 Task: Create a due date automation trigger when advanced on, on the tuesday before a card is due add content with a description ending with resume at 11:00 AM.
Action: Mouse moved to (975, 303)
Screenshot: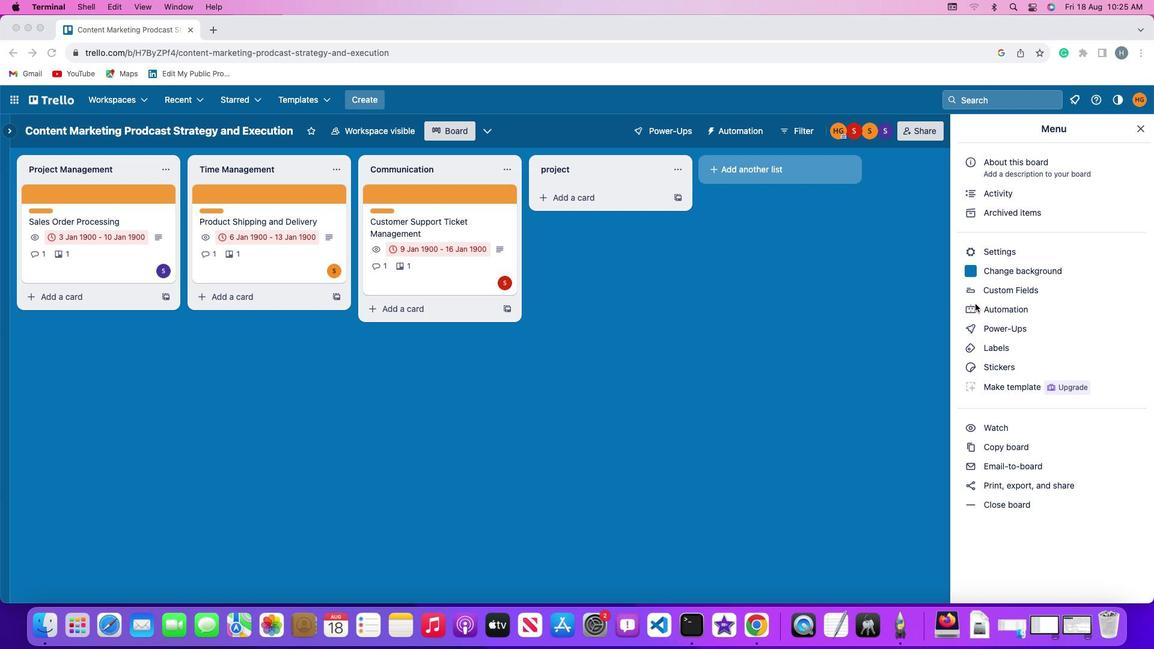 
Action: Mouse pressed left at (975, 303)
Screenshot: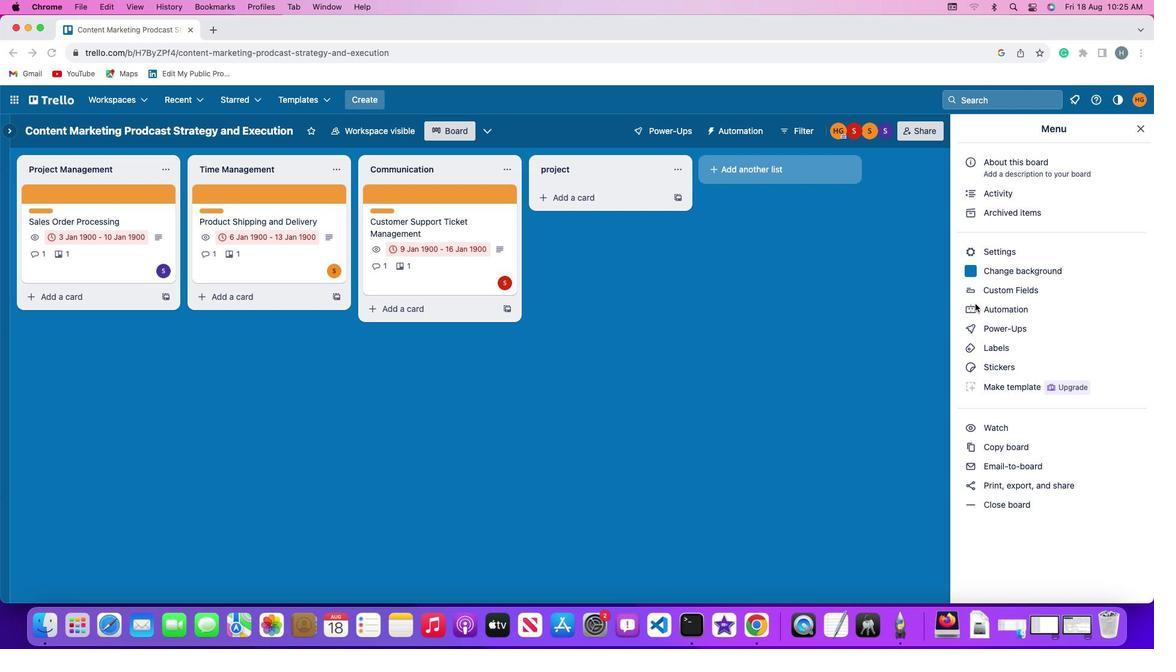 
Action: Mouse moved to (976, 303)
Screenshot: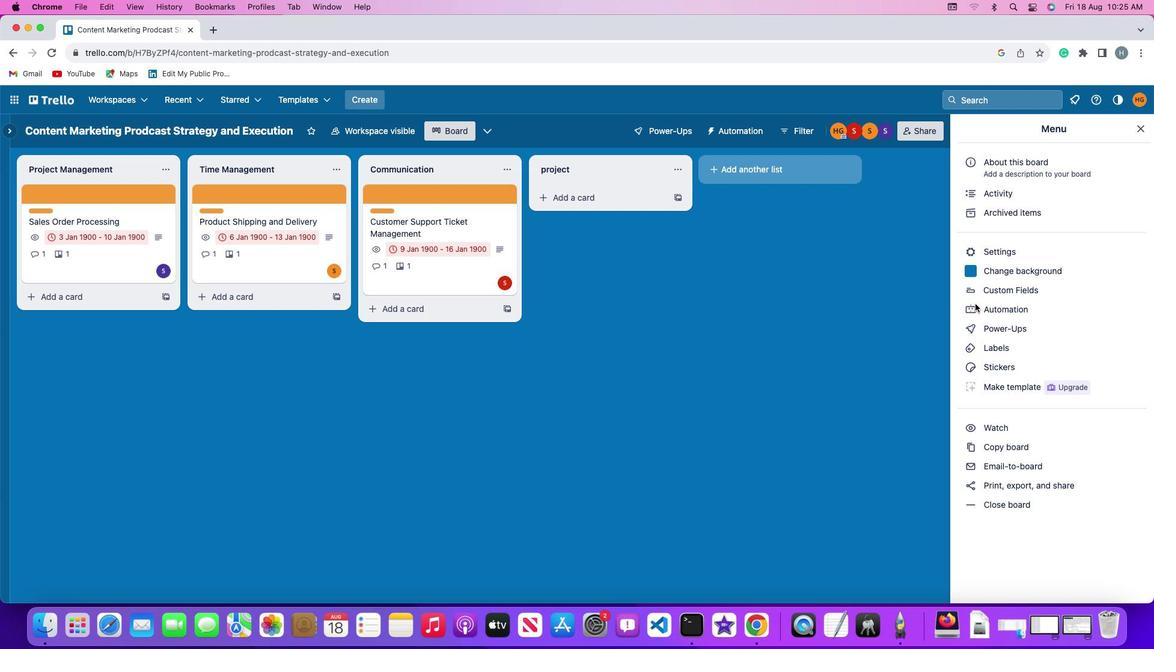
Action: Mouse pressed left at (976, 303)
Screenshot: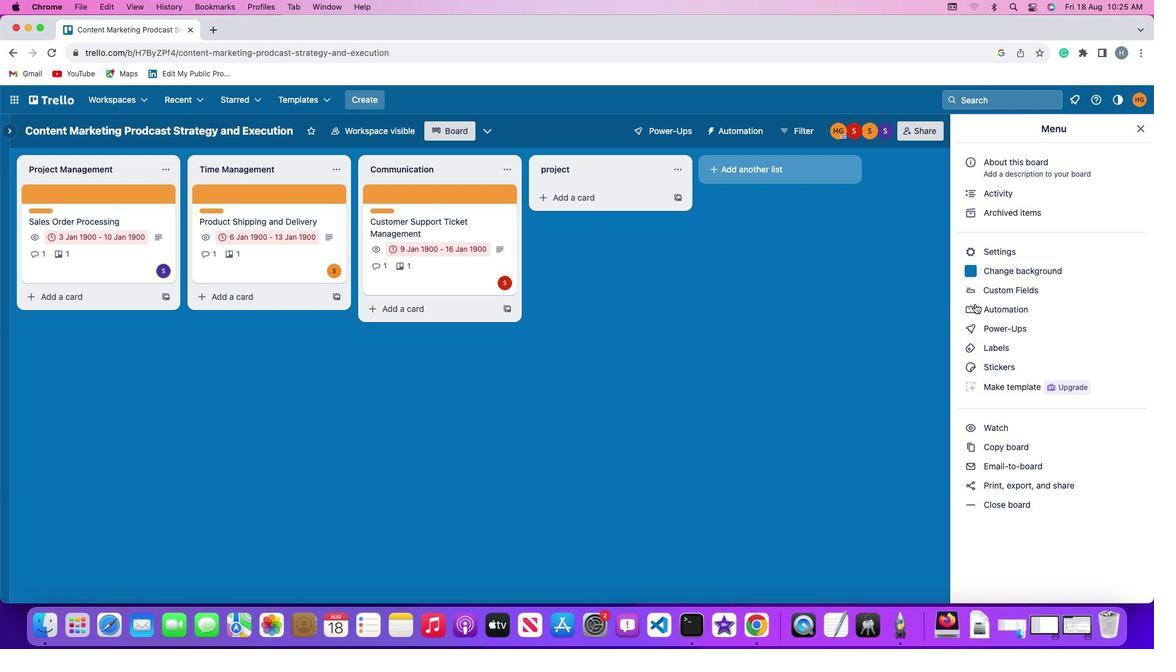 
Action: Mouse moved to (81, 281)
Screenshot: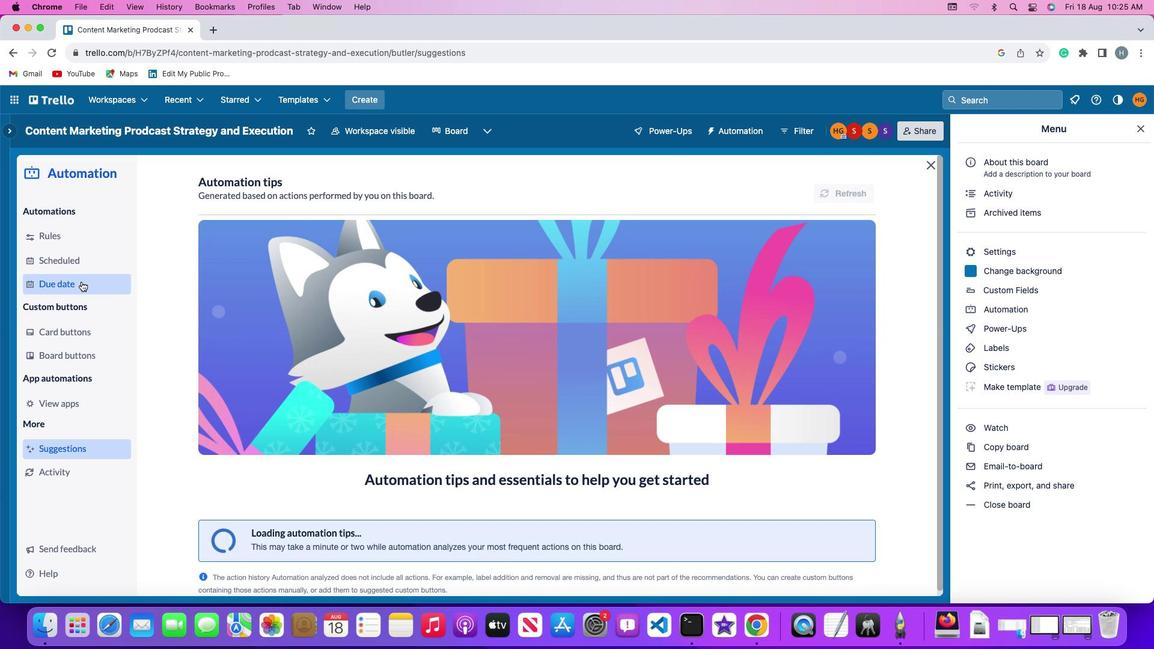 
Action: Mouse pressed left at (81, 281)
Screenshot: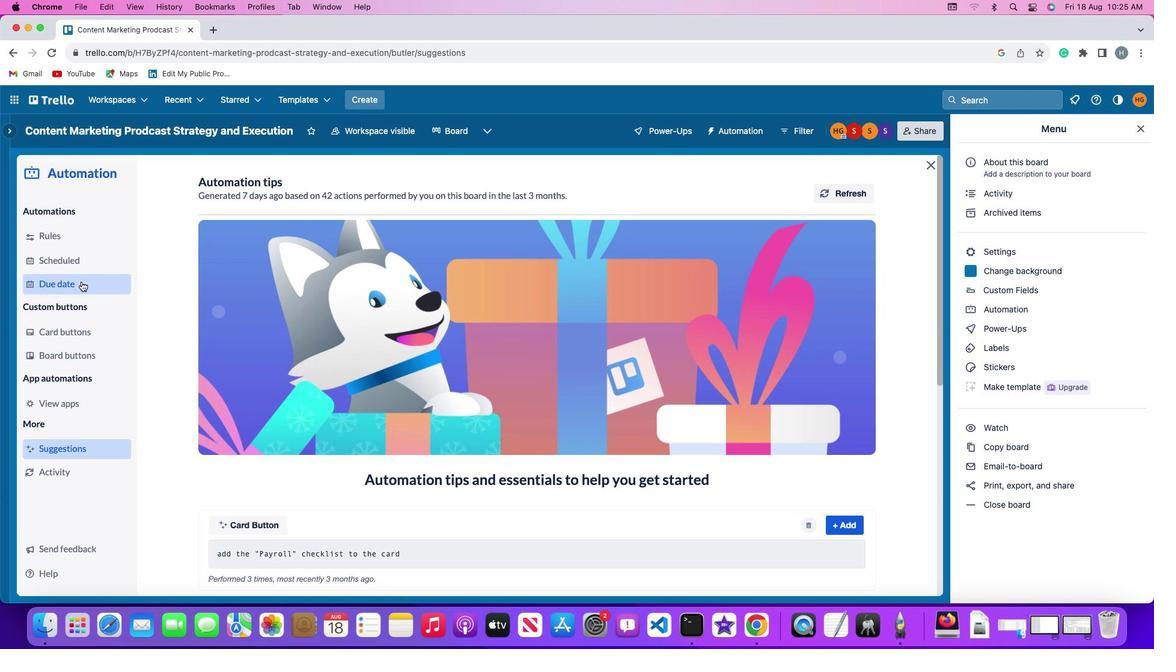 
Action: Mouse moved to (807, 185)
Screenshot: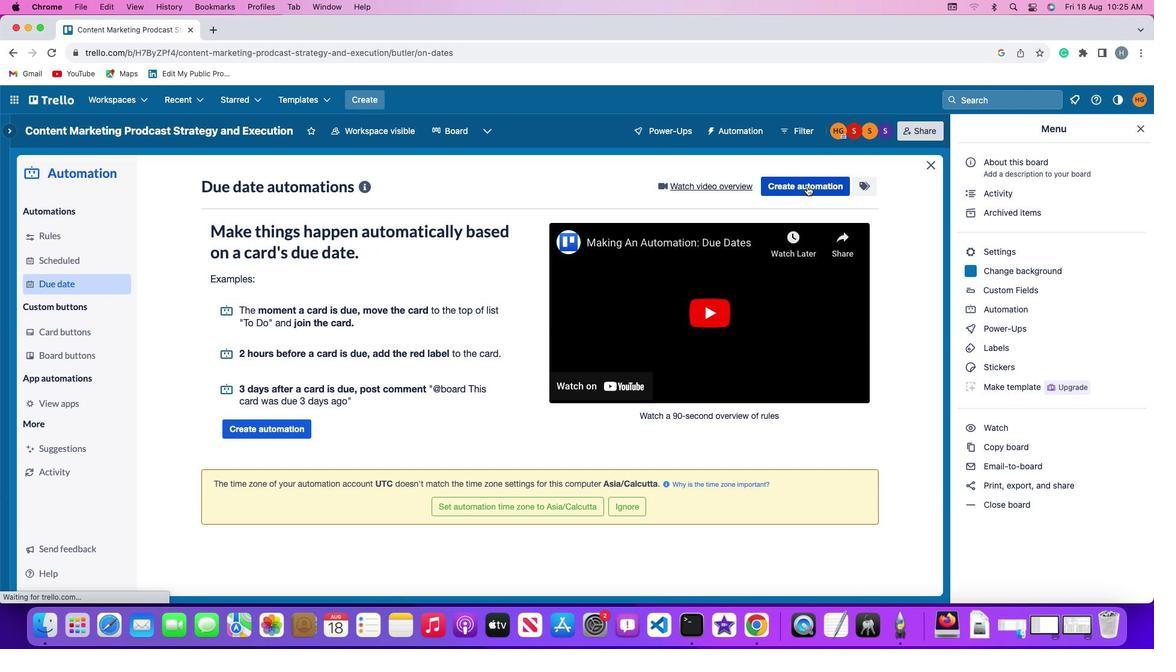 
Action: Mouse pressed left at (807, 185)
Screenshot: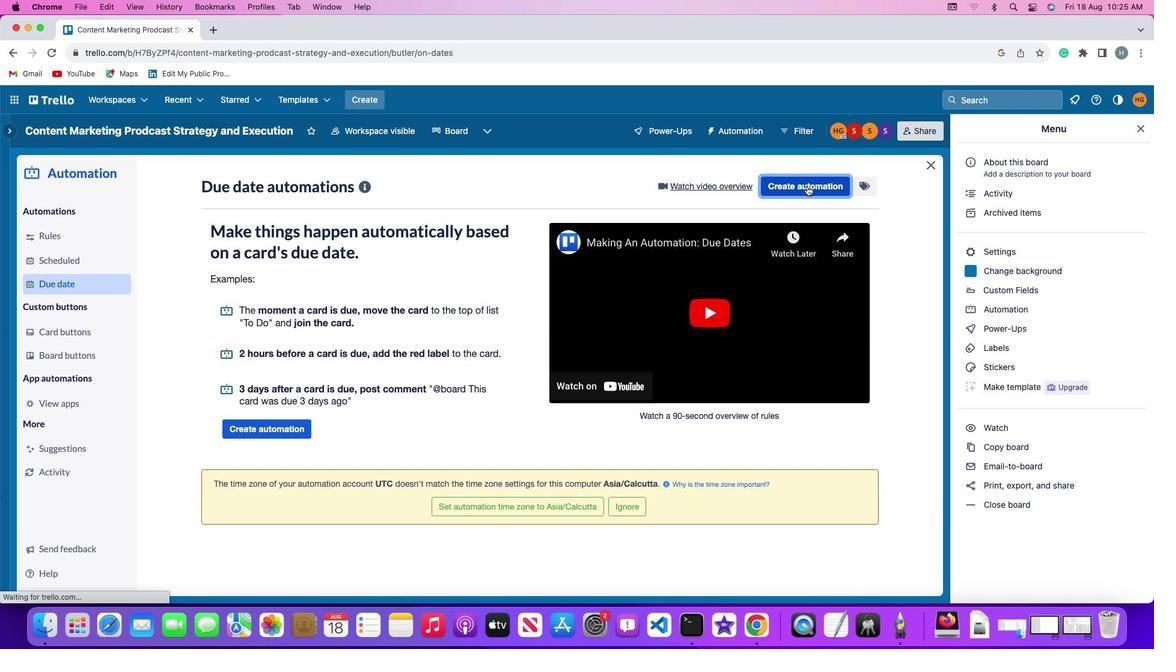 
Action: Mouse moved to (255, 299)
Screenshot: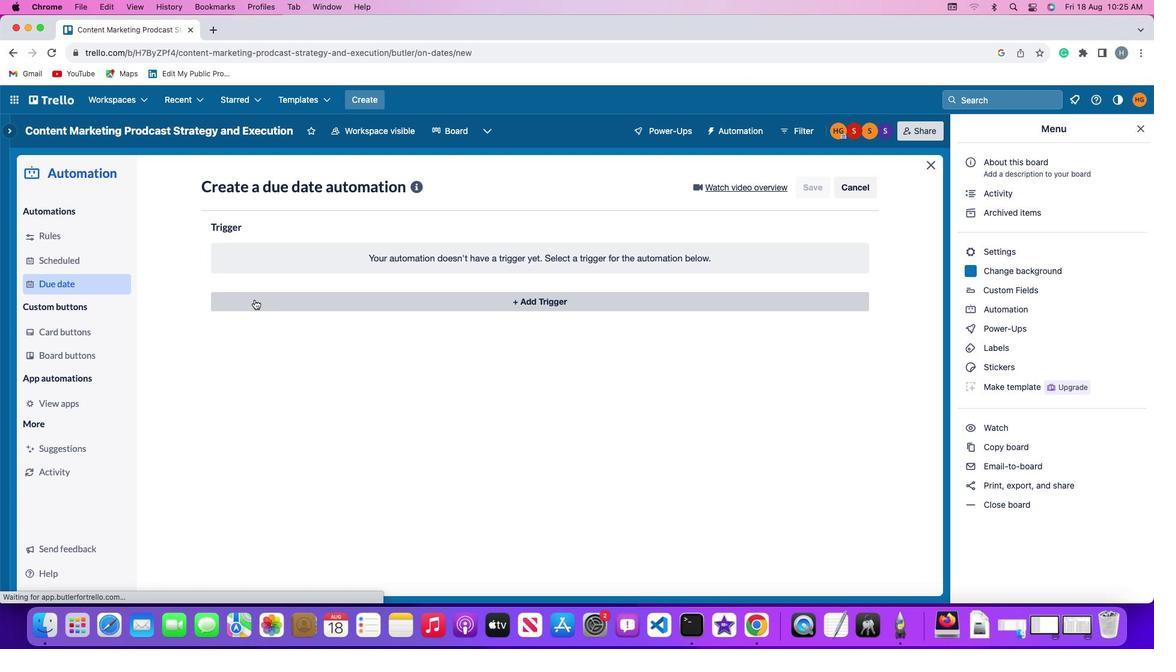 
Action: Mouse pressed left at (255, 299)
Screenshot: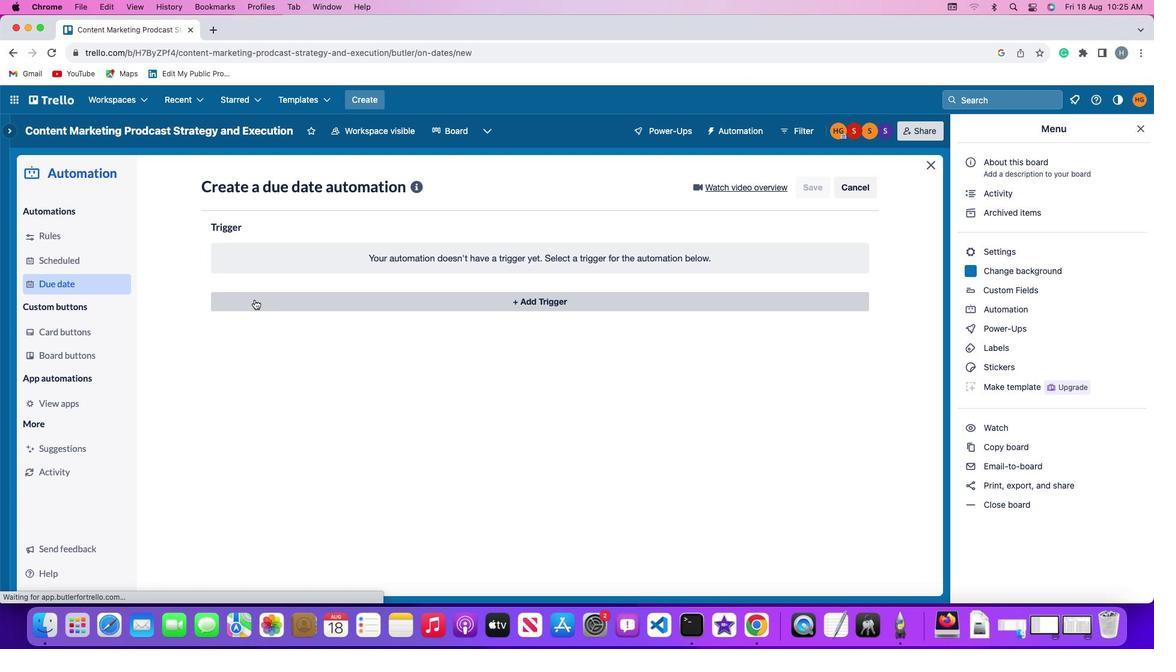 
Action: Mouse moved to (267, 519)
Screenshot: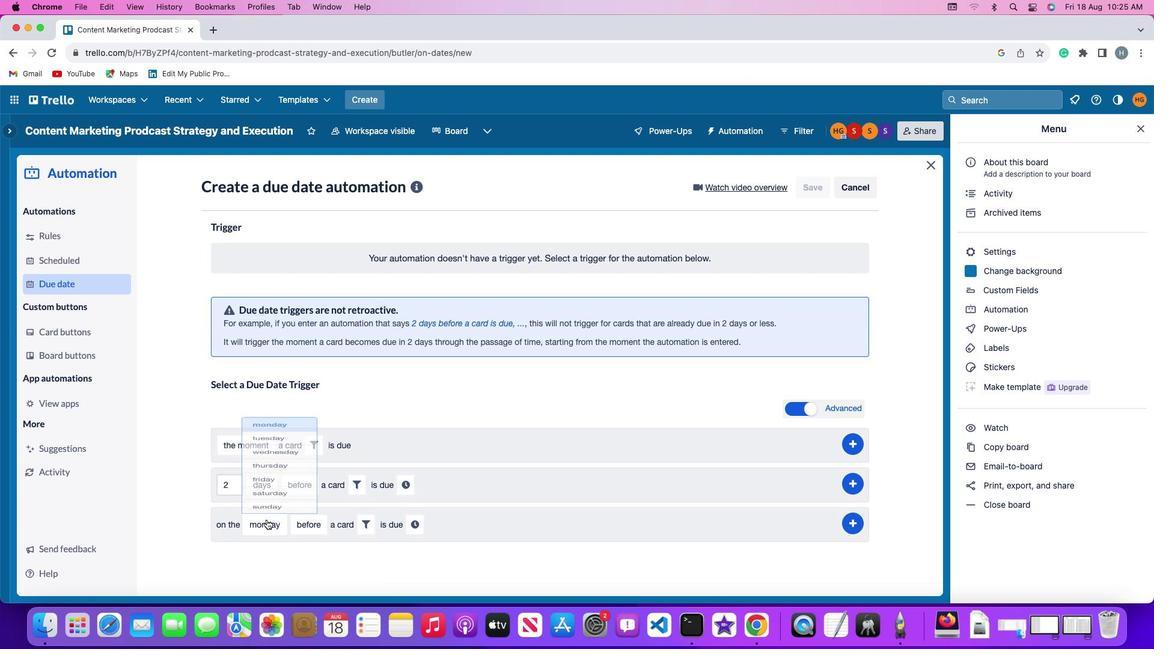 
Action: Mouse pressed left at (267, 519)
Screenshot: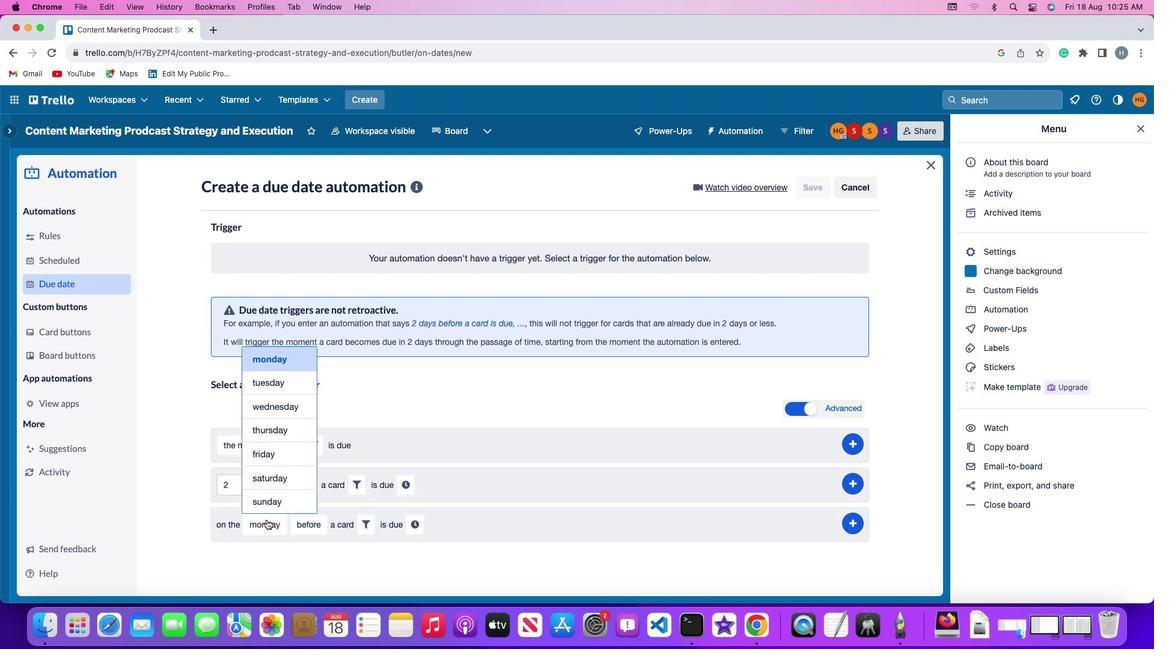 
Action: Mouse moved to (280, 381)
Screenshot: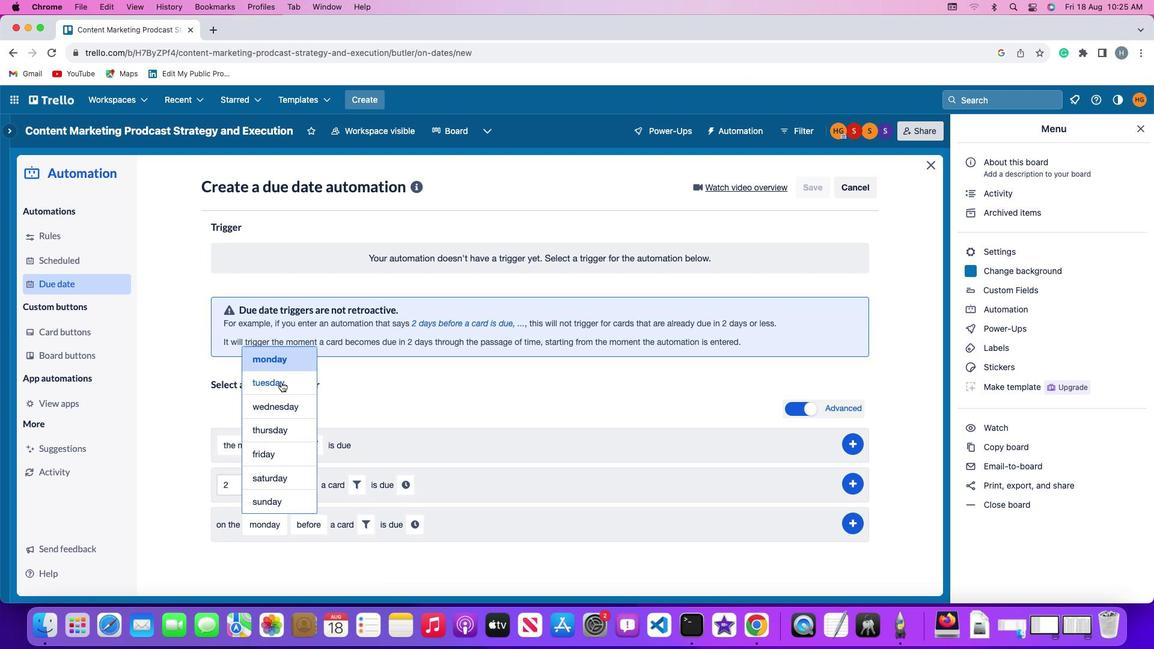 
Action: Mouse pressed left at (280, 381)
Screenshot: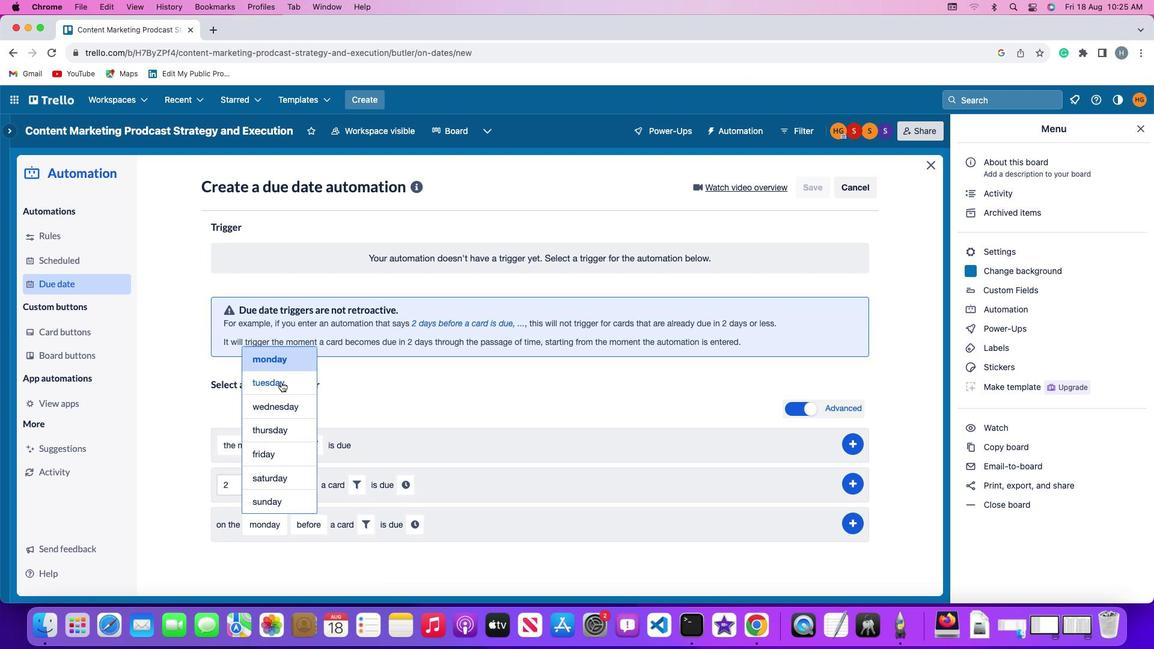 
Action: Mouse moved to (313, 521)
Screenshot: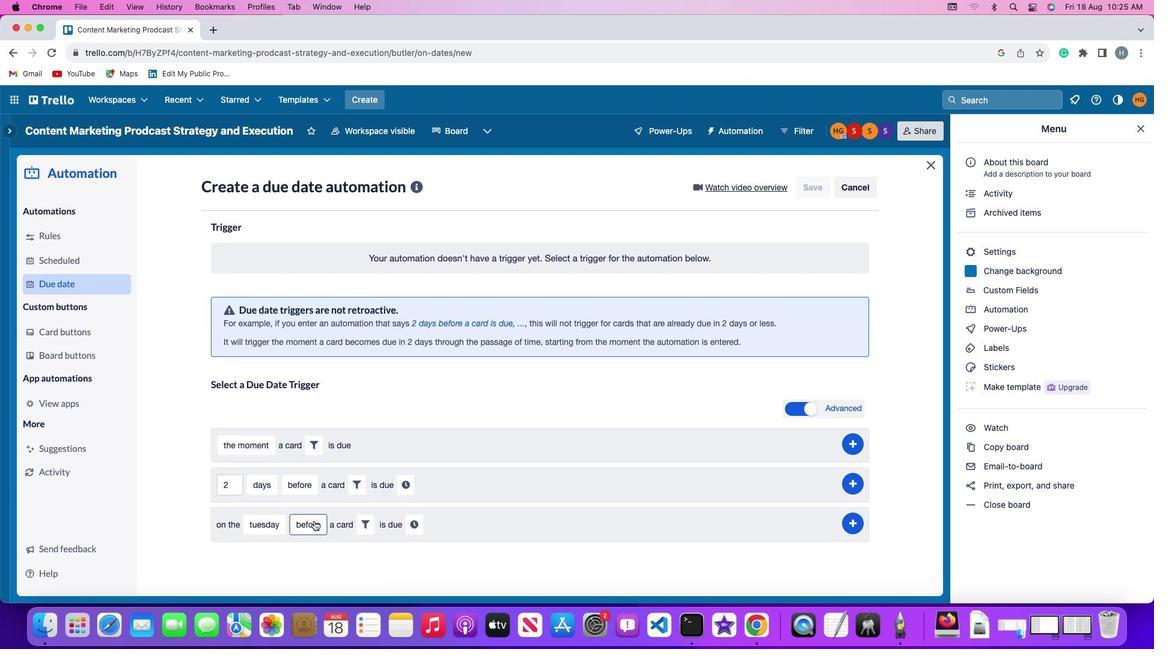 
Action: Mouse pressed left at (313, 521)
Screenshot: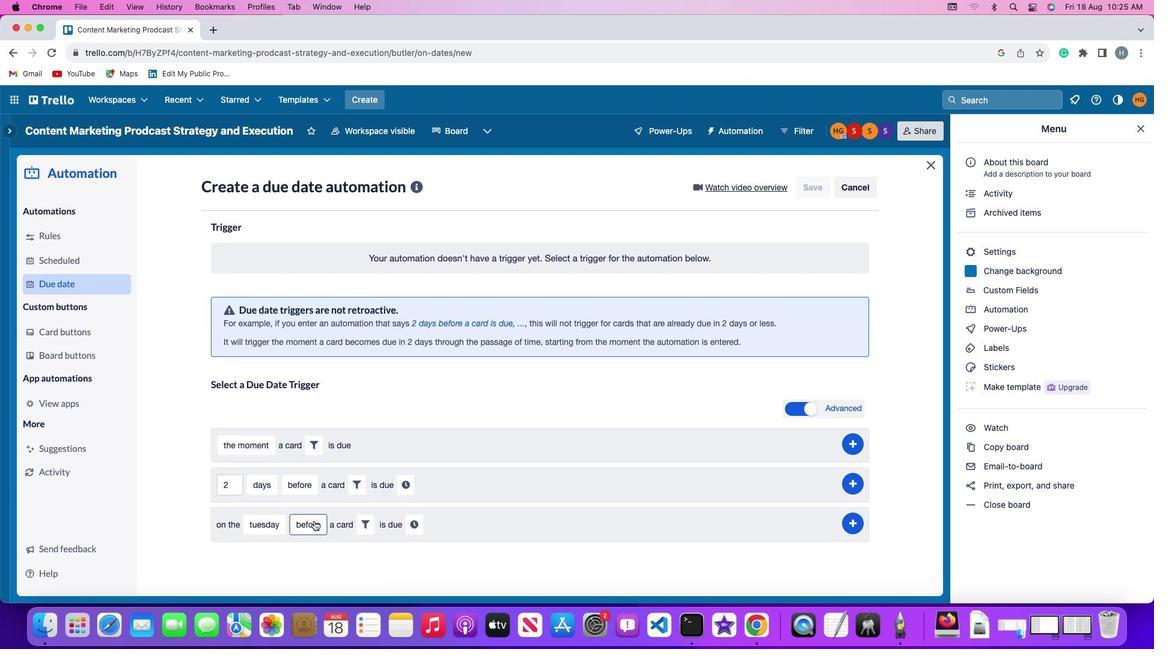 
Action: Mouse moved to (337, 435)
Screenshot: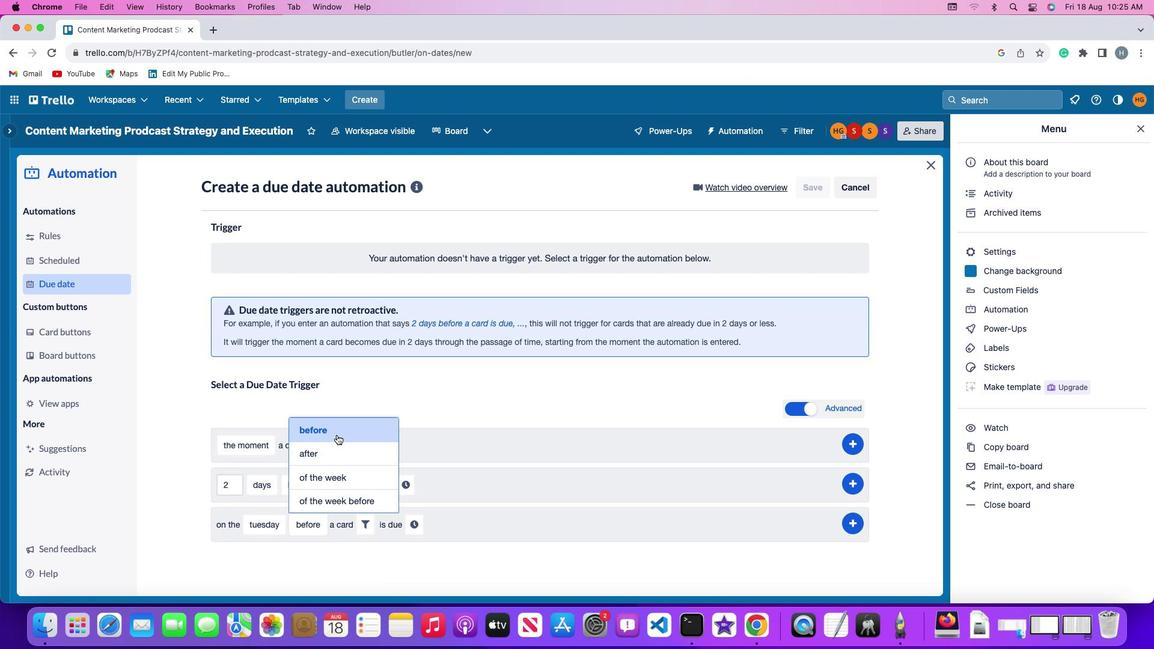 
Action: Mouse pressed left at (337, 435)
Screenshot: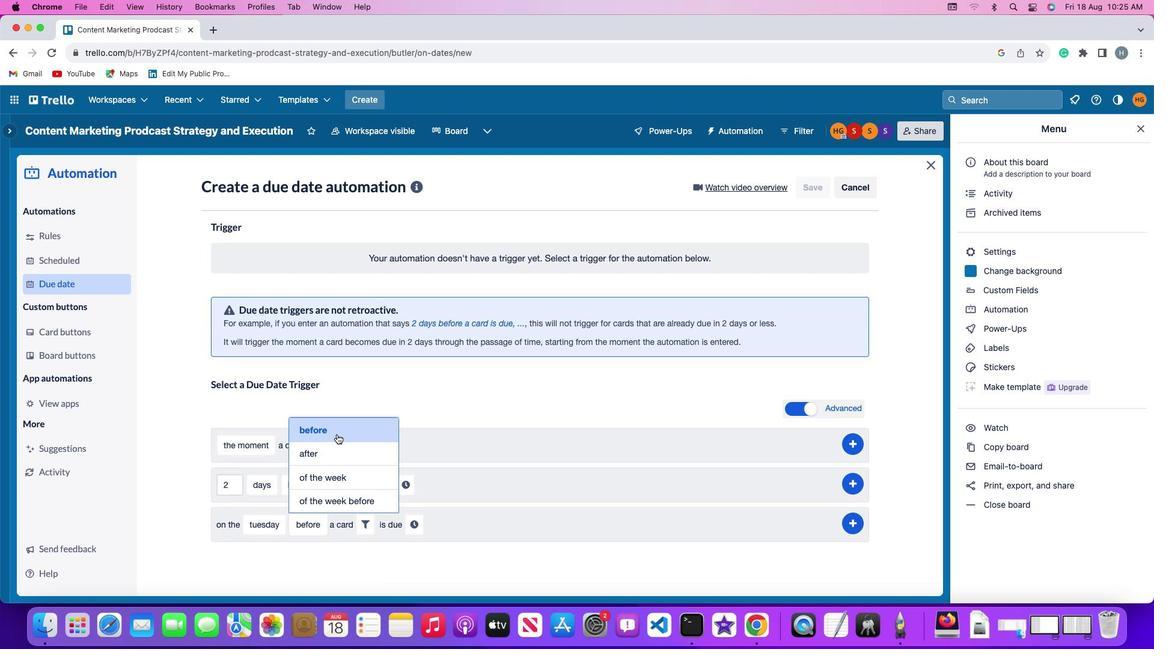 
Action: Mouse moved to (364, 518)
Screenshot: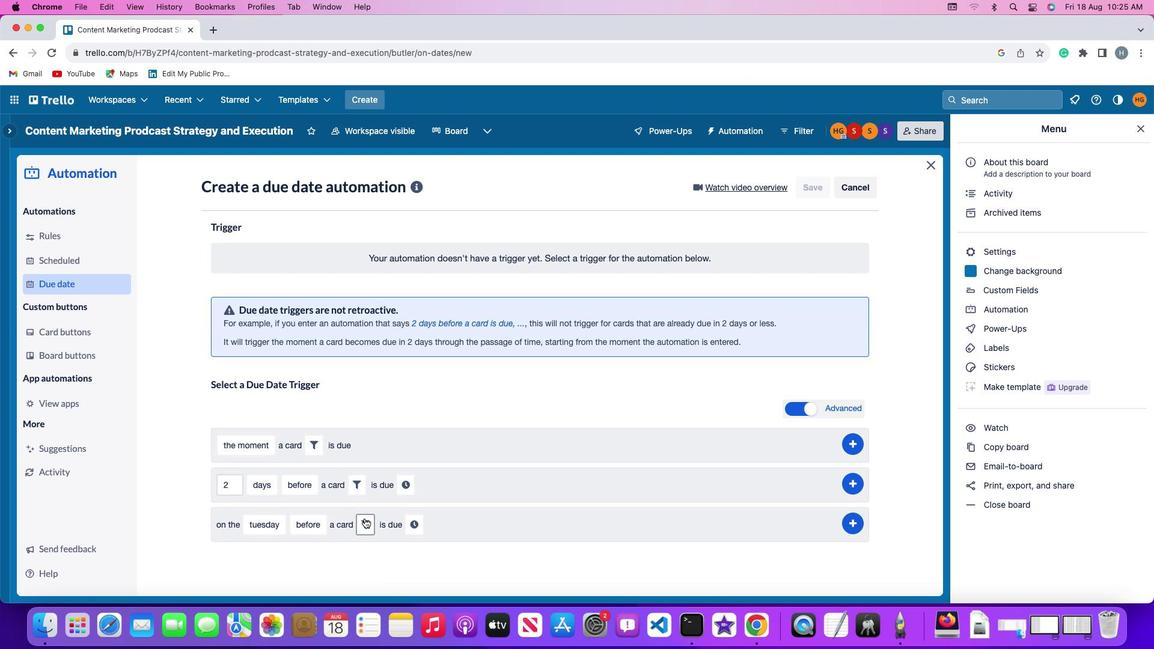 
Action: Mouse pressed left at (364, 518)
Screenshot: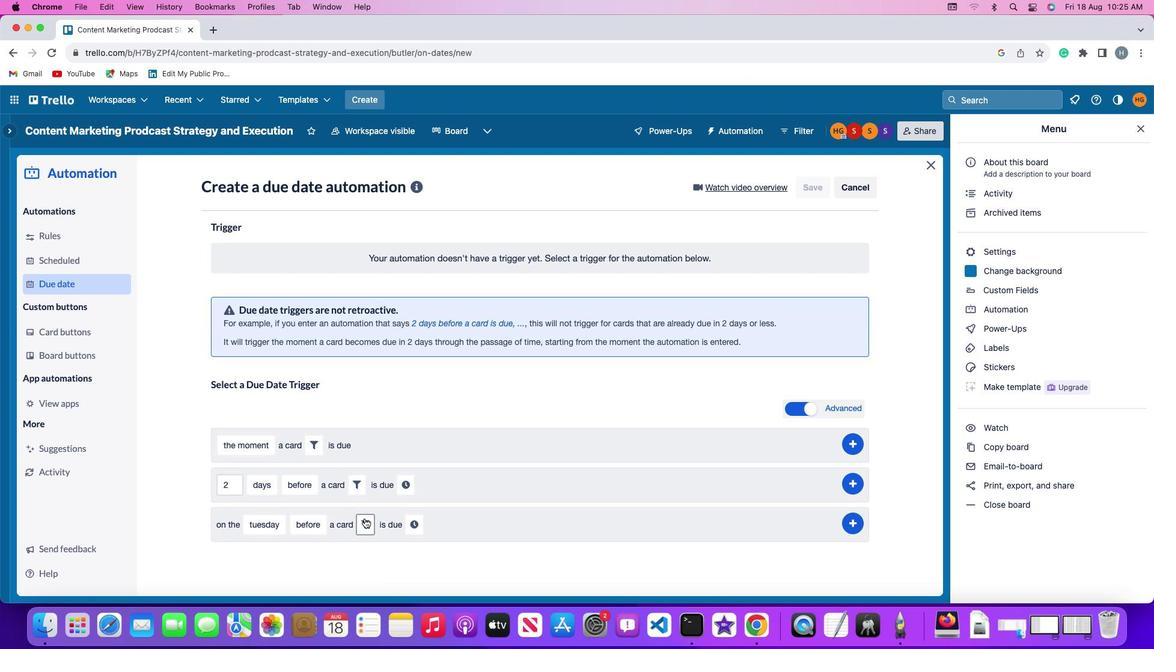 
Action: Mouse moved to (517, 560)
Screenshot: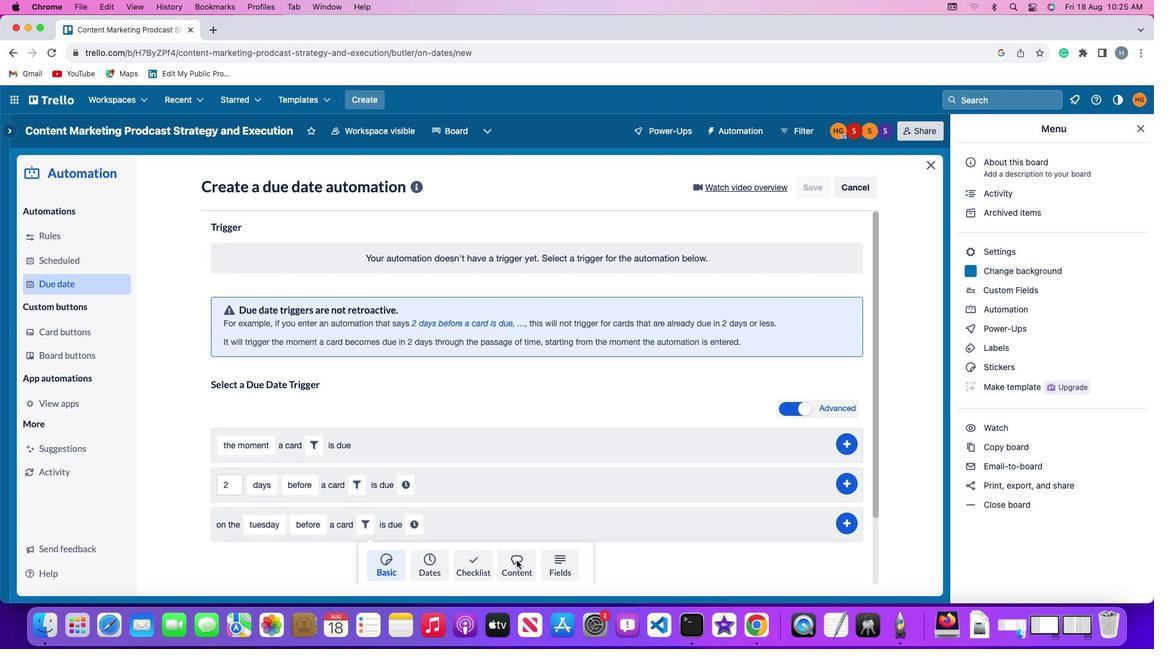 
Action: Mouse pressed left at (517, 560)
Screenshot: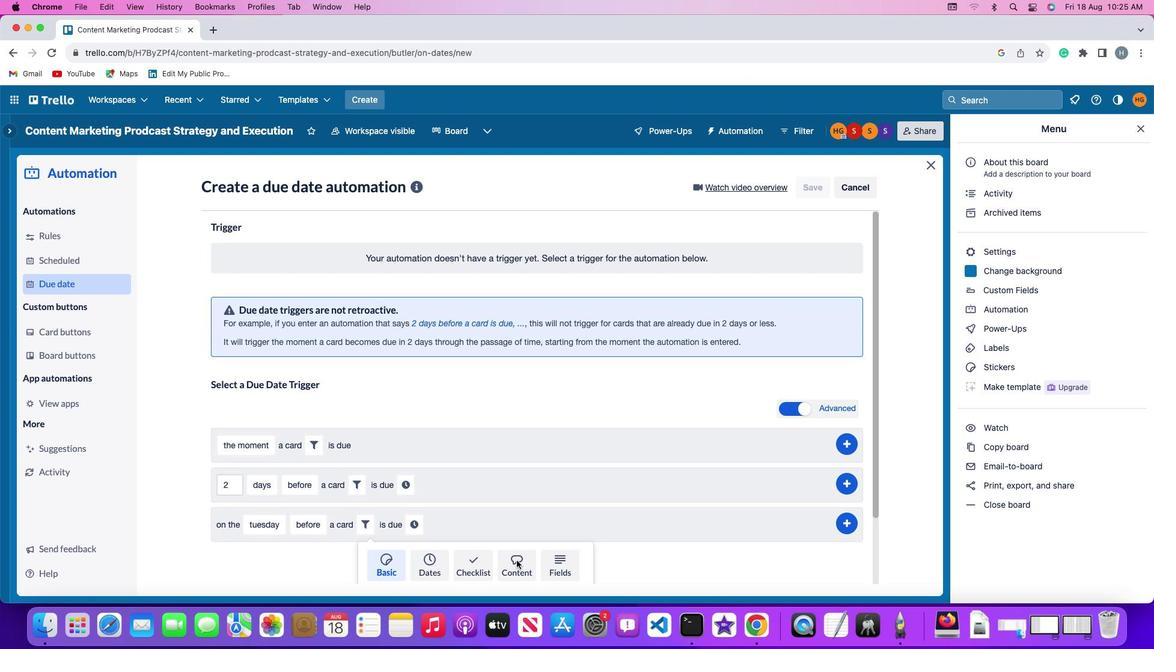 
Action: Mouse moved to (307, 552)
Screenshot: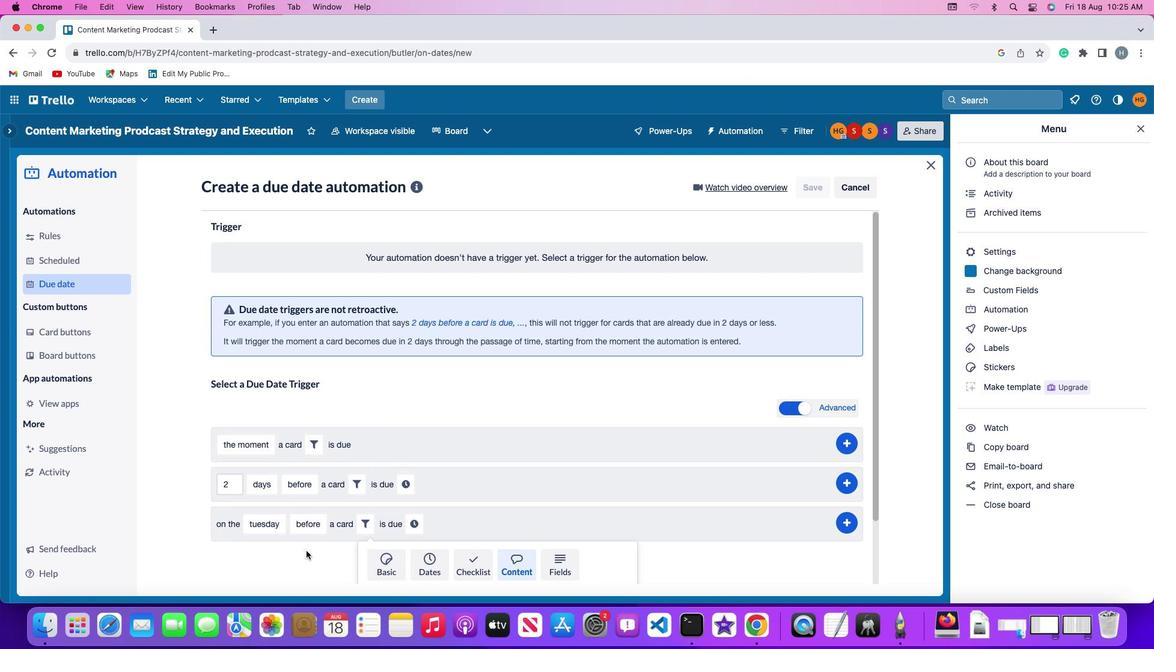 
Action: Mouse scrolled (307, 552) with delta (0, 0)
Screenshot: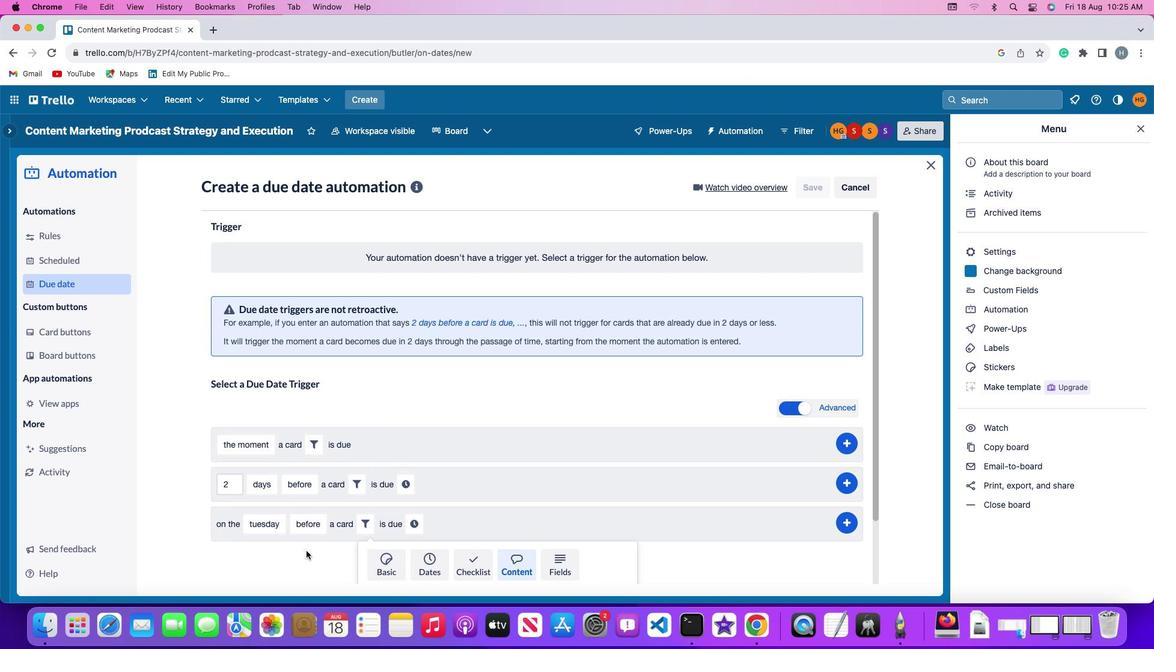 
Action: Mouse moved to (306, 552)
Screenshot: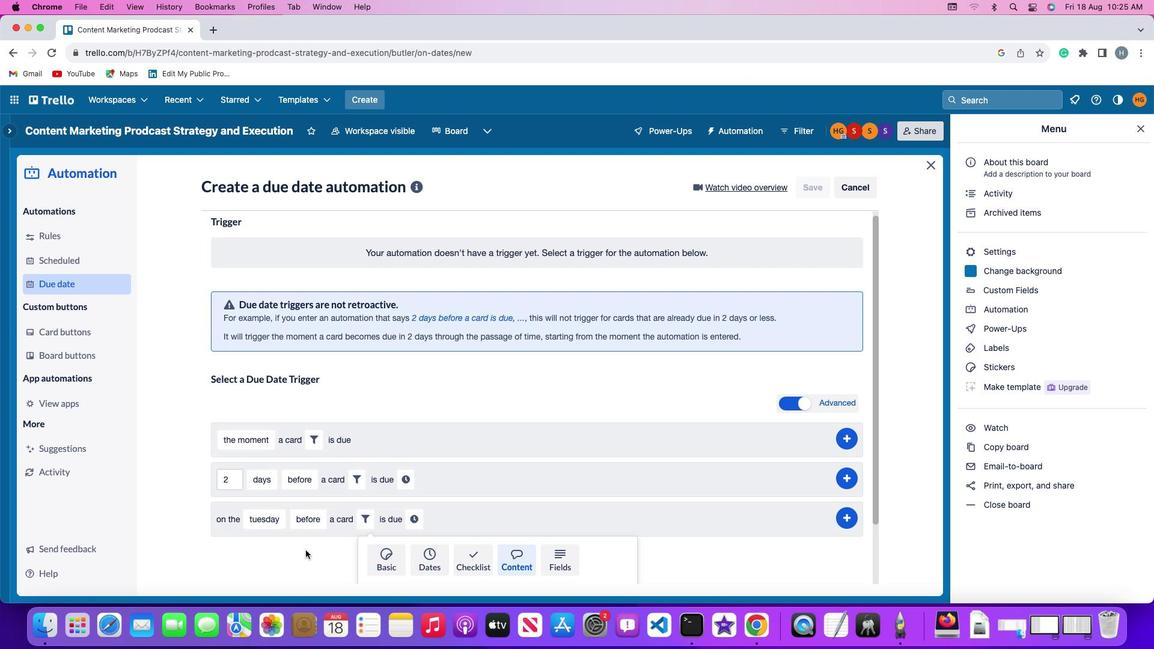 
Action: Mouse scrolled (306, 552) with delta (0, 0)
Screenshot: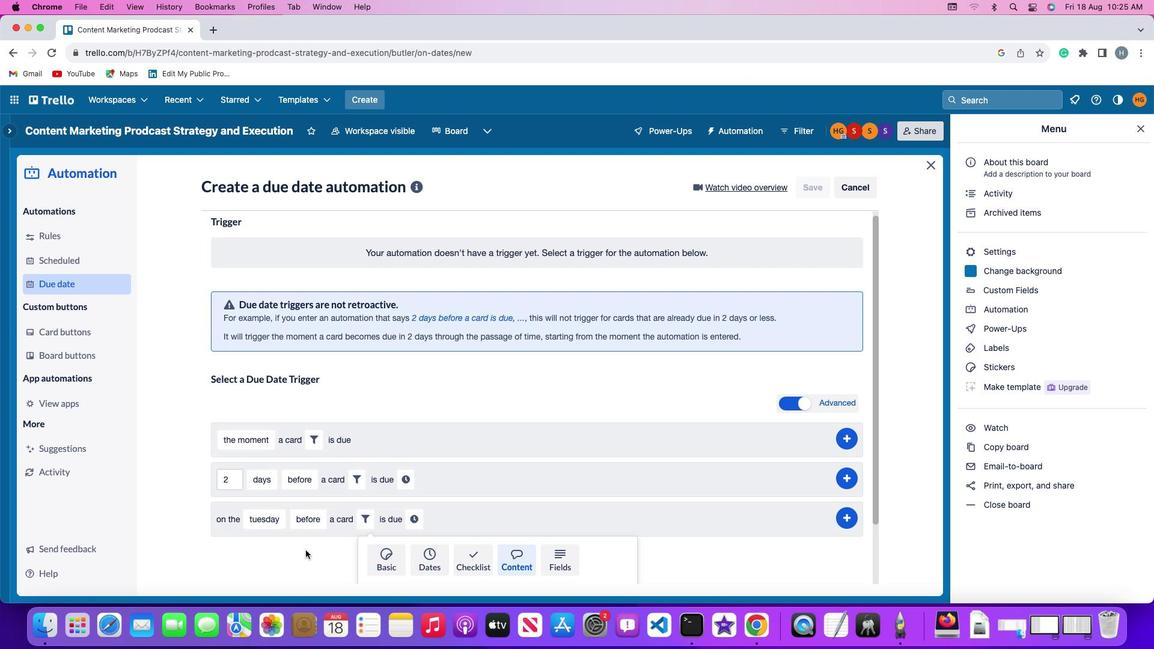 
Action: Mouse moved to (306, 551)
Screenshot: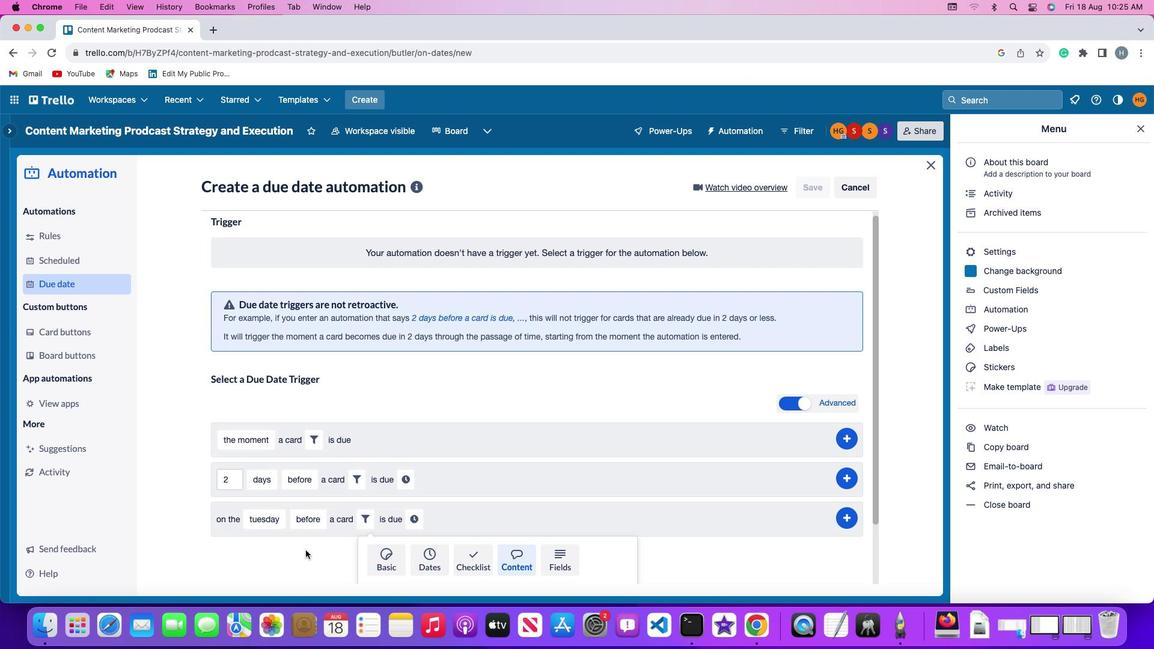 
Action: Mouse scrolled (306, 551) with delta (0, -1)
Screenshot: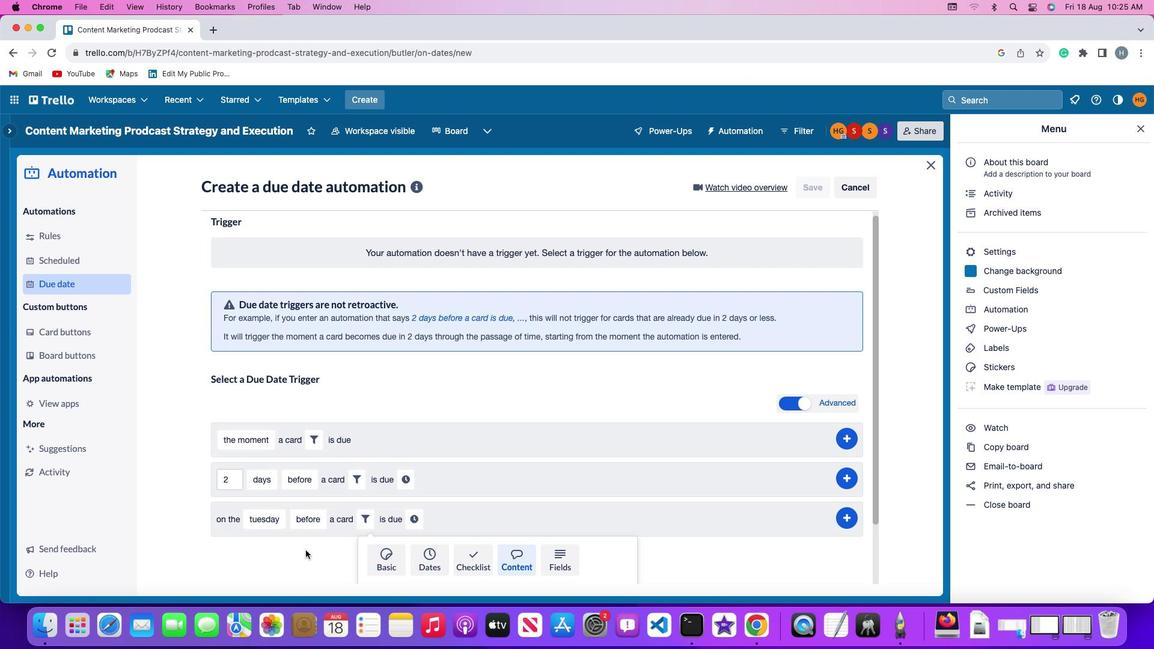 
Action: Mouse moved to (306, 550)
Screenshot: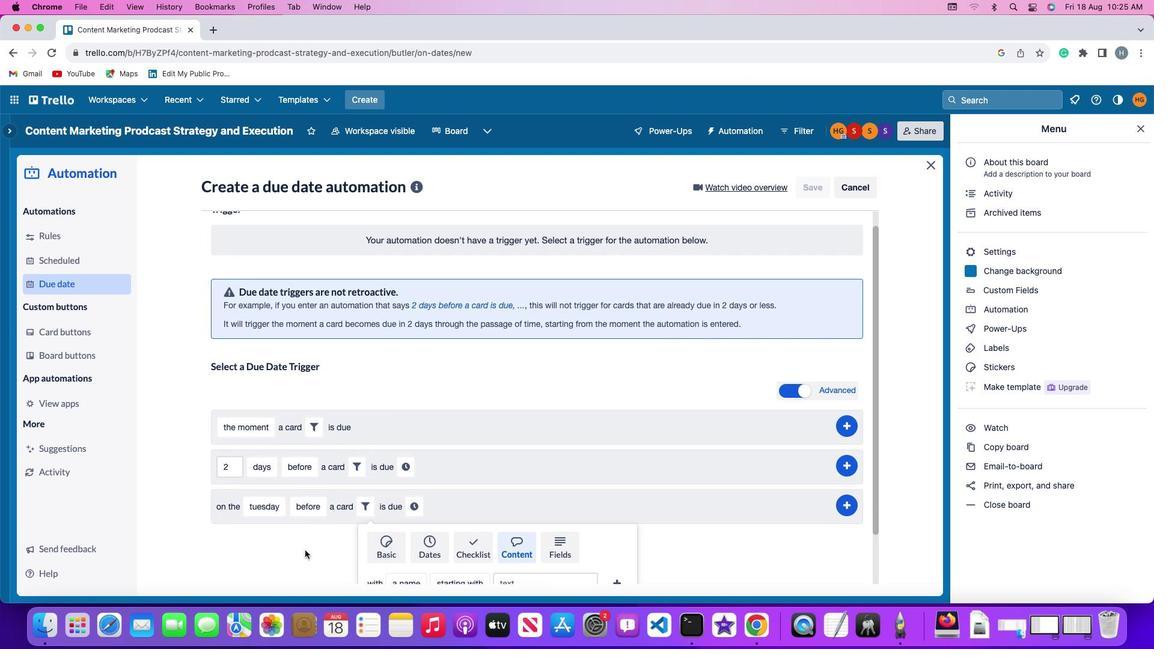 
Action: Mouse scrolled (306, 550) with delta (0, -3)
Screenshot: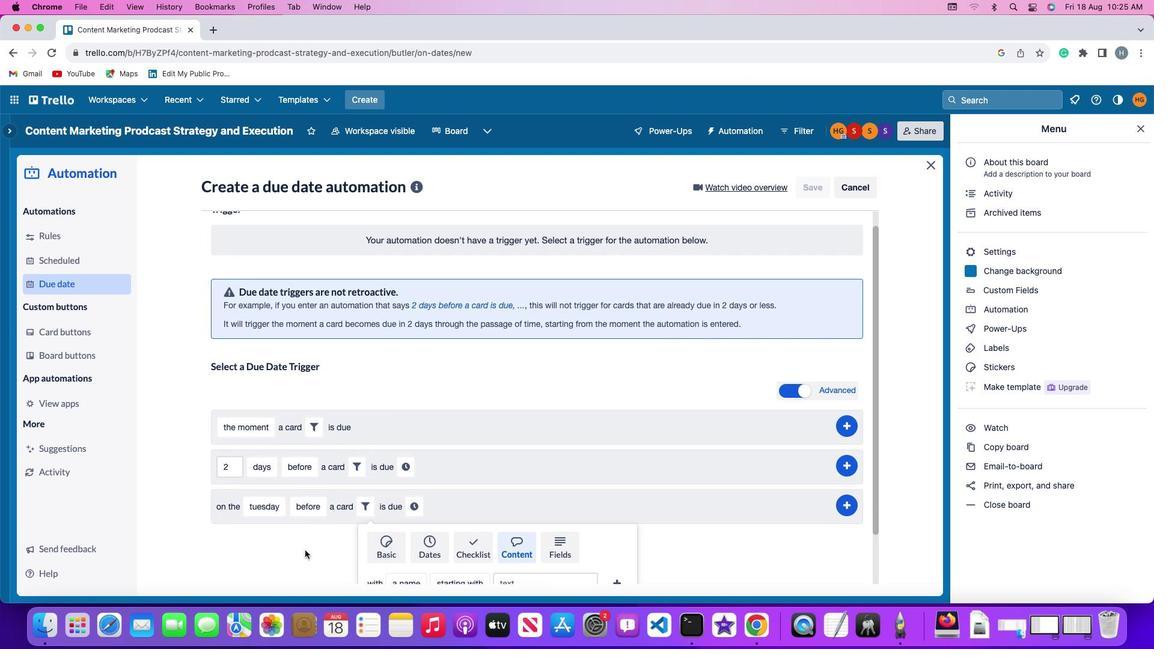 
Action: Mouse moved to (305, 550)
Screenshot: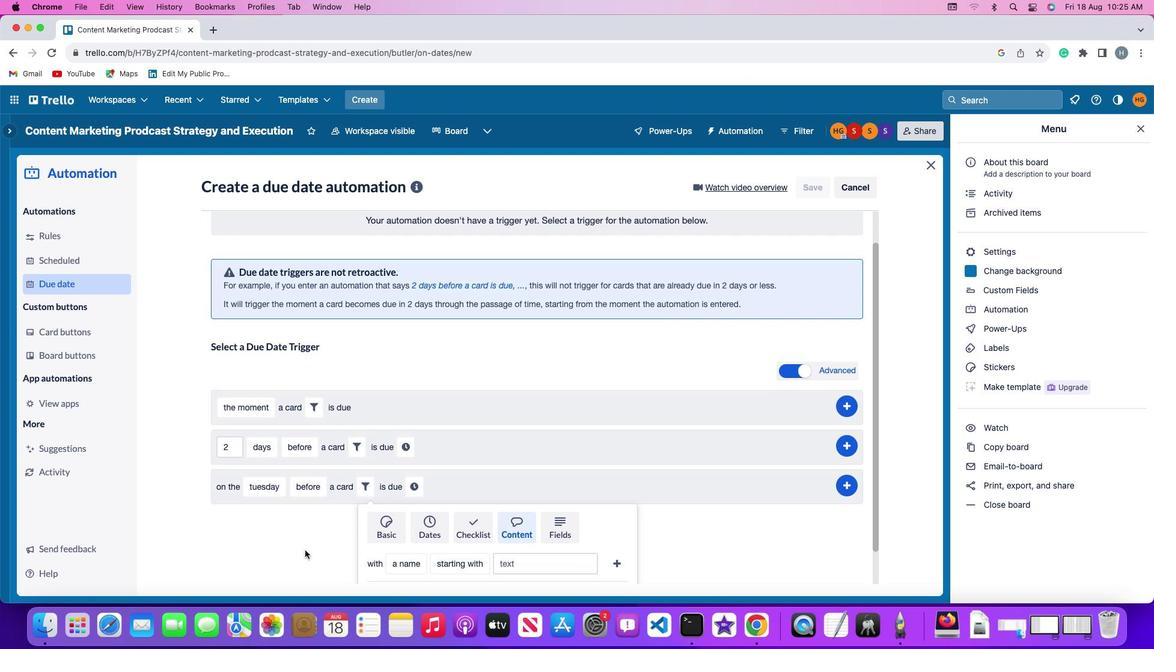 
Action: Mouse scrolled (305, 550) with delta (0, -3)
Screenshot: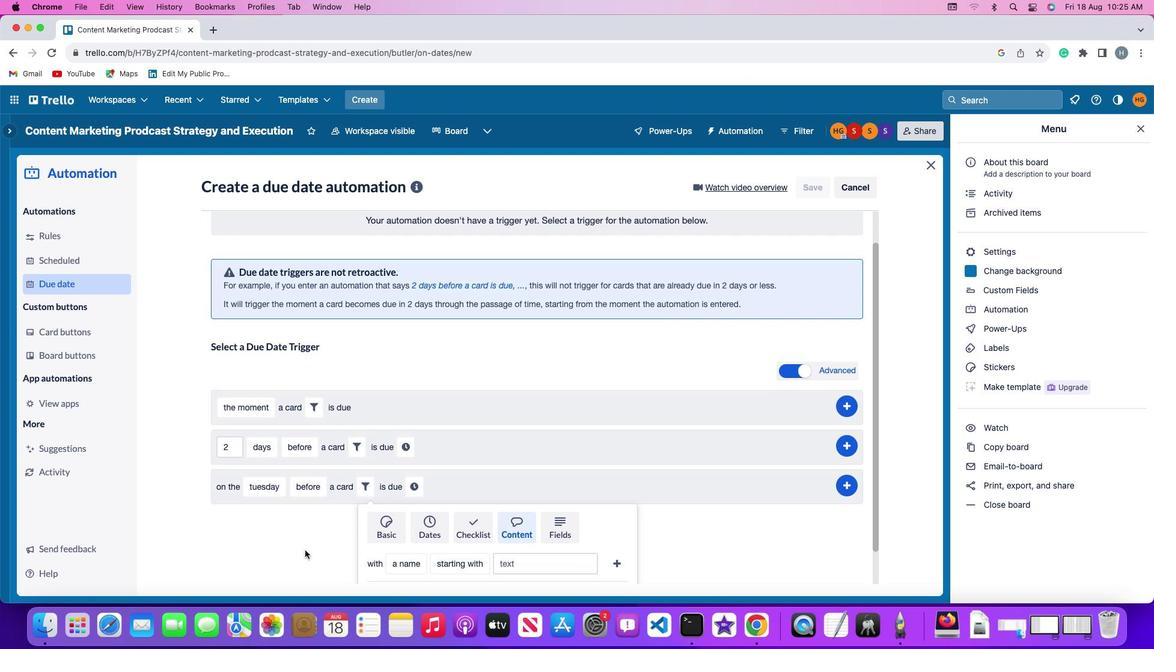 
Action: Mouse moved to (390, 526)
Screenshot: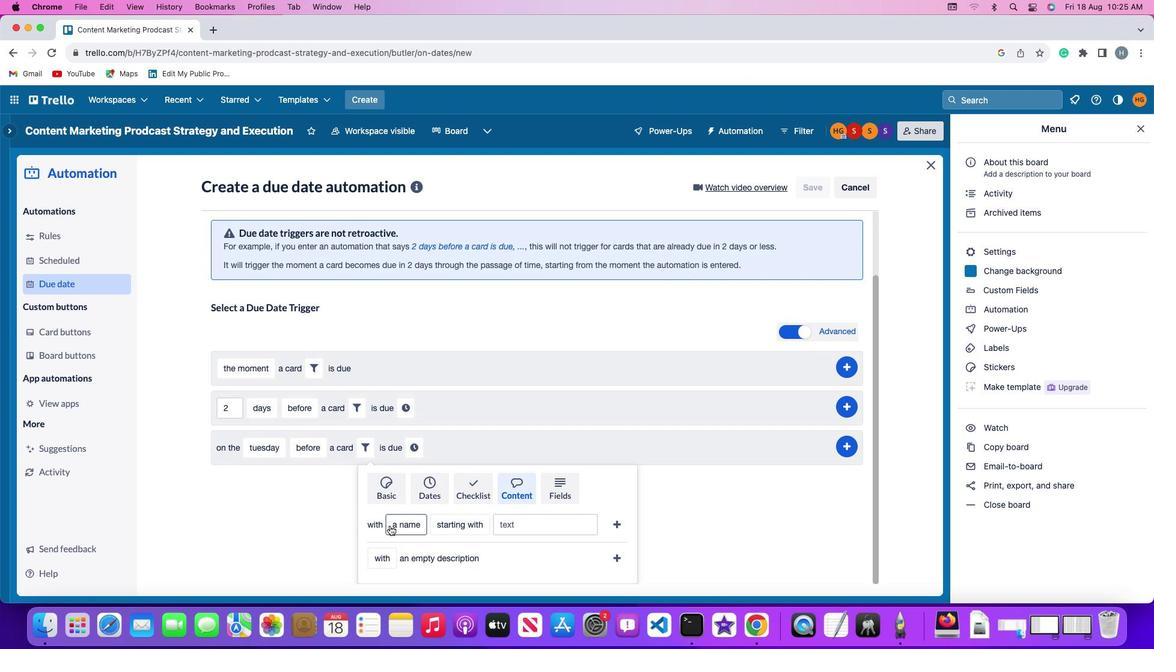 
Action: Mouse pressed left at (390, 526)
Screenshot: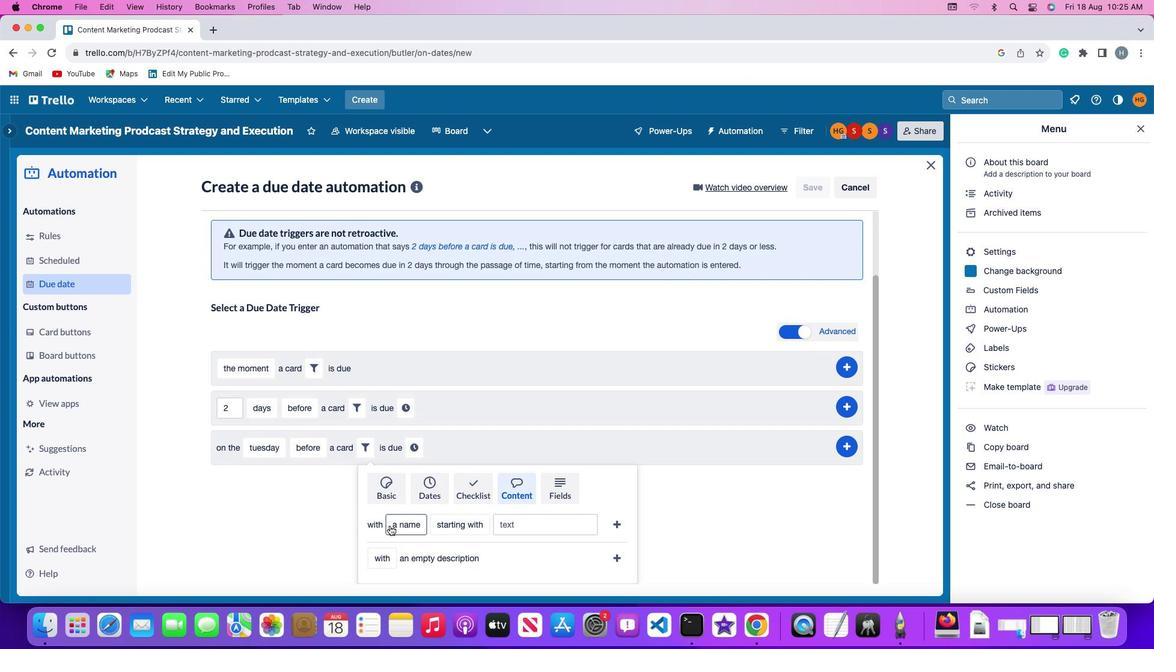 
Action: Mouse moved to (415, 479)
Screenshot: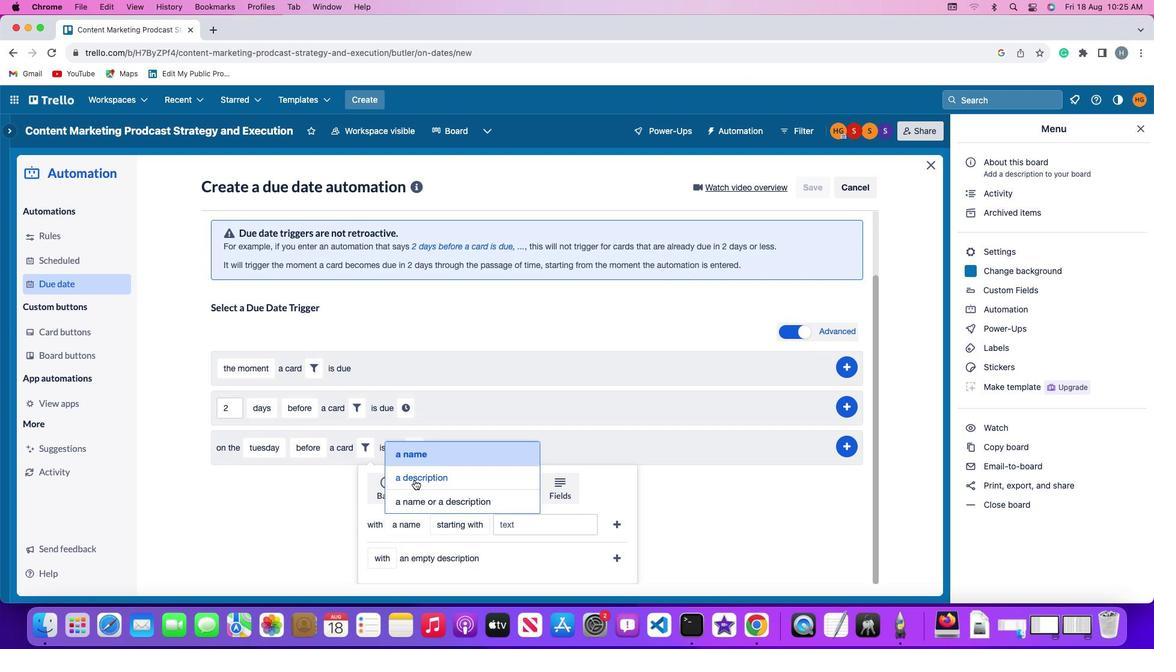
Action: Mouse pressed left at (415, 479)
Screenshot: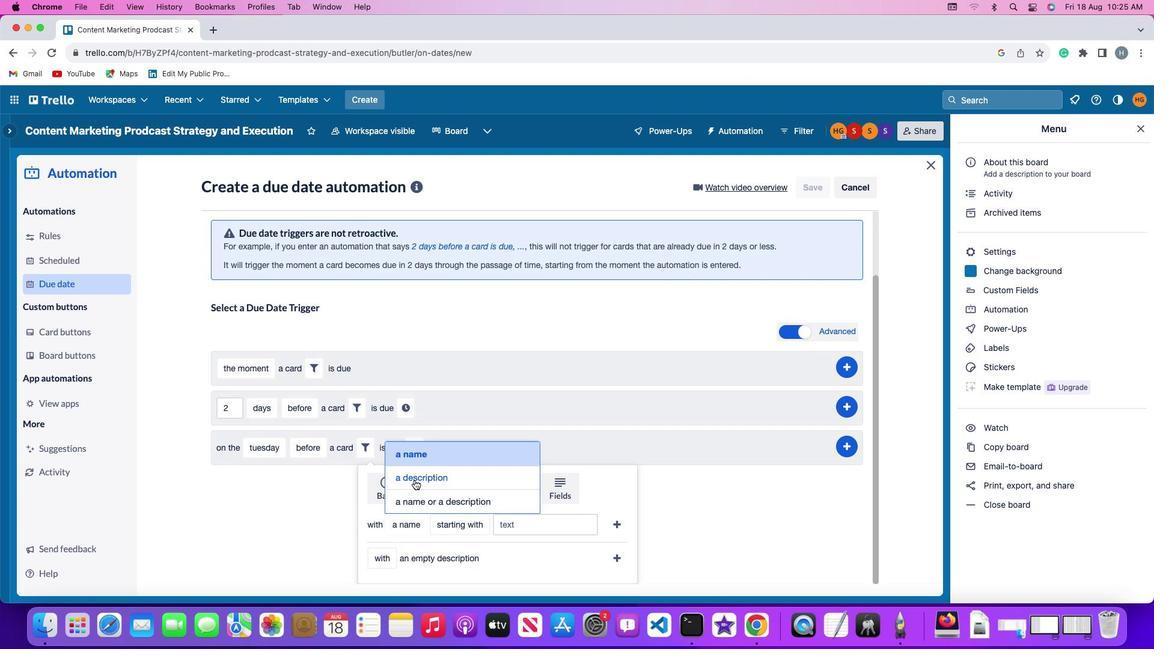 
Action: Mouse moved to (461, 525)
Screenshot: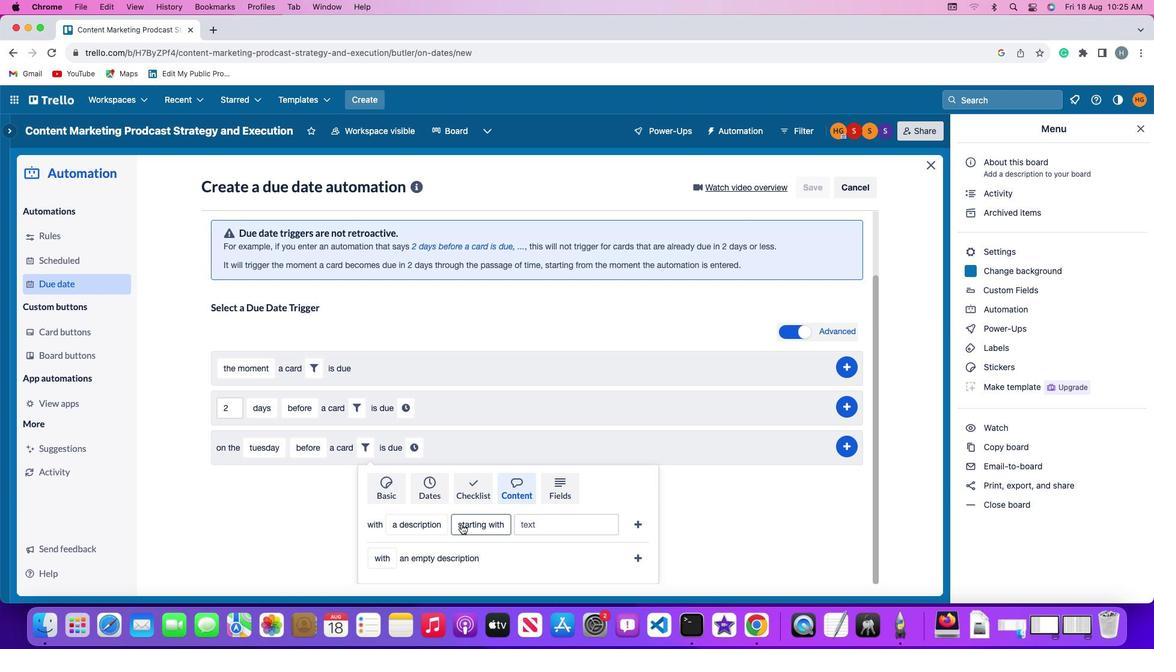 
Action: Mouse pressed left at (461, 525)
Screenshot: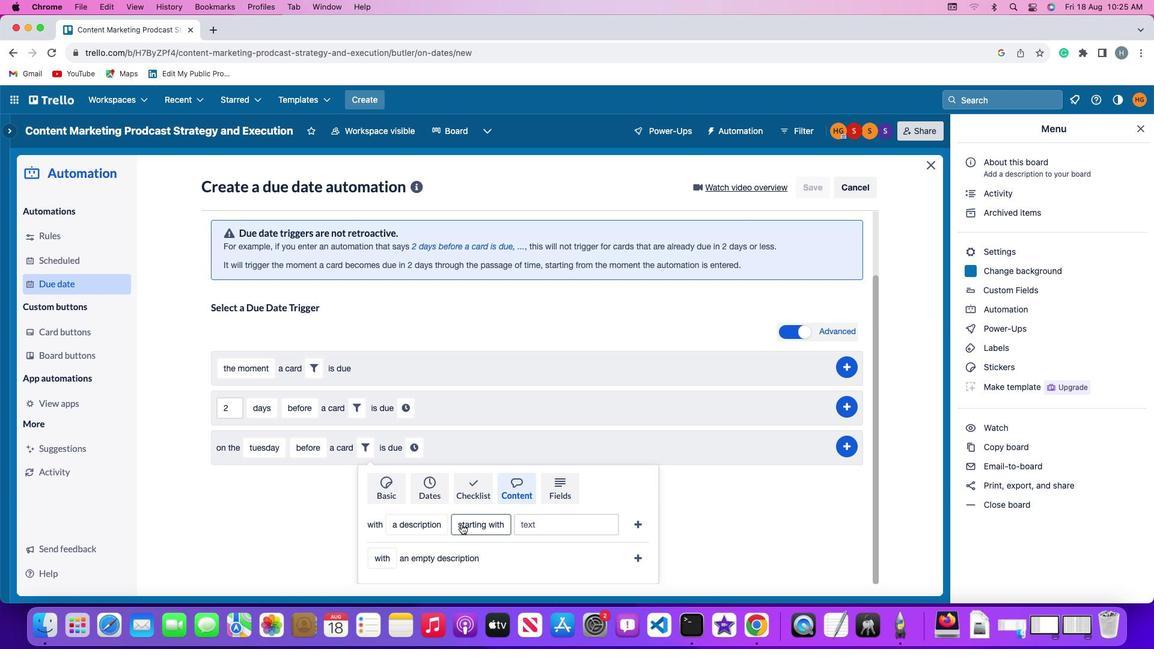 
Action: Mouse moved to (492, 405)
Screenshot: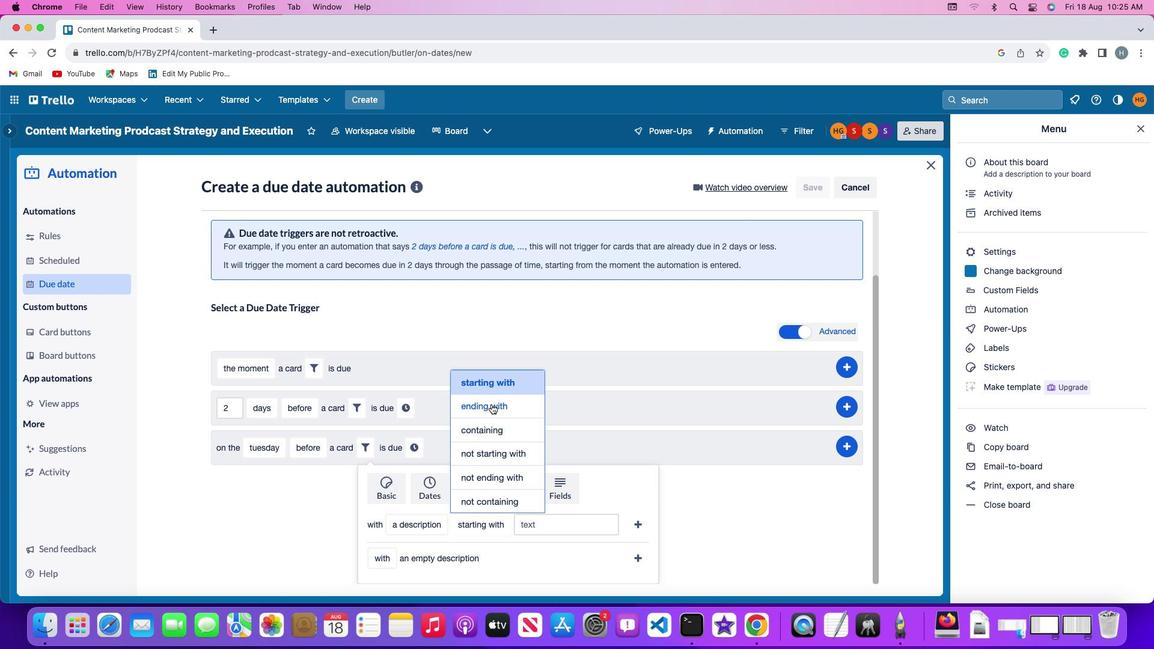 
Action: Mouse pressed left at (492, 405)
Screenshot: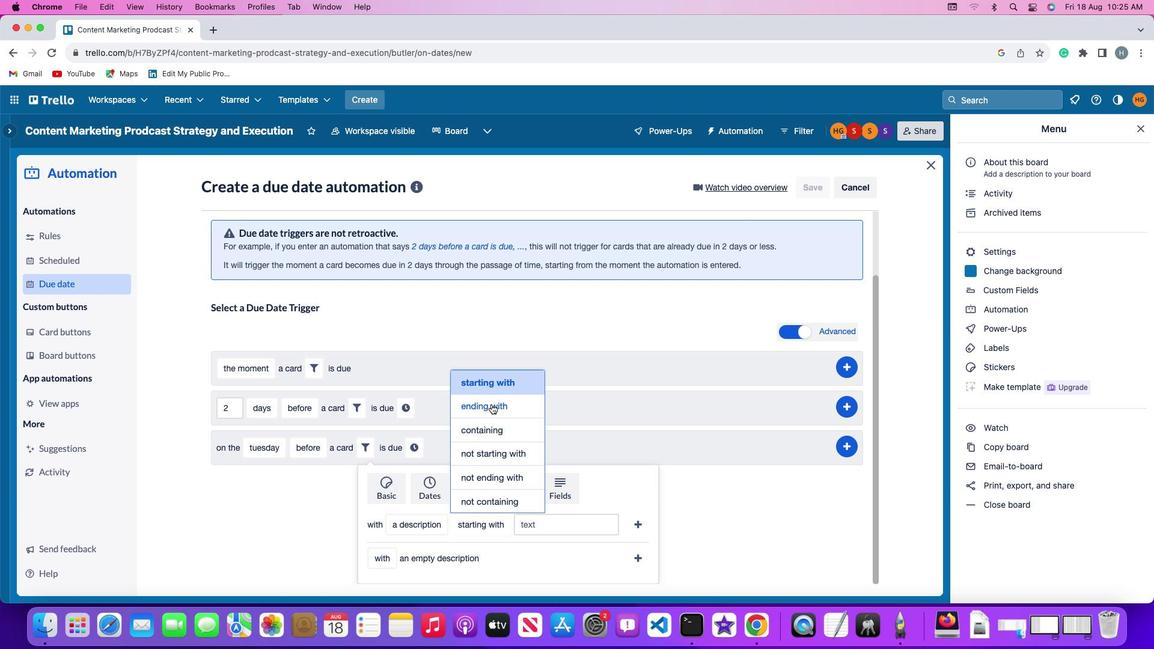 
Action: Mouse moved to (545, 522)
Screenshot: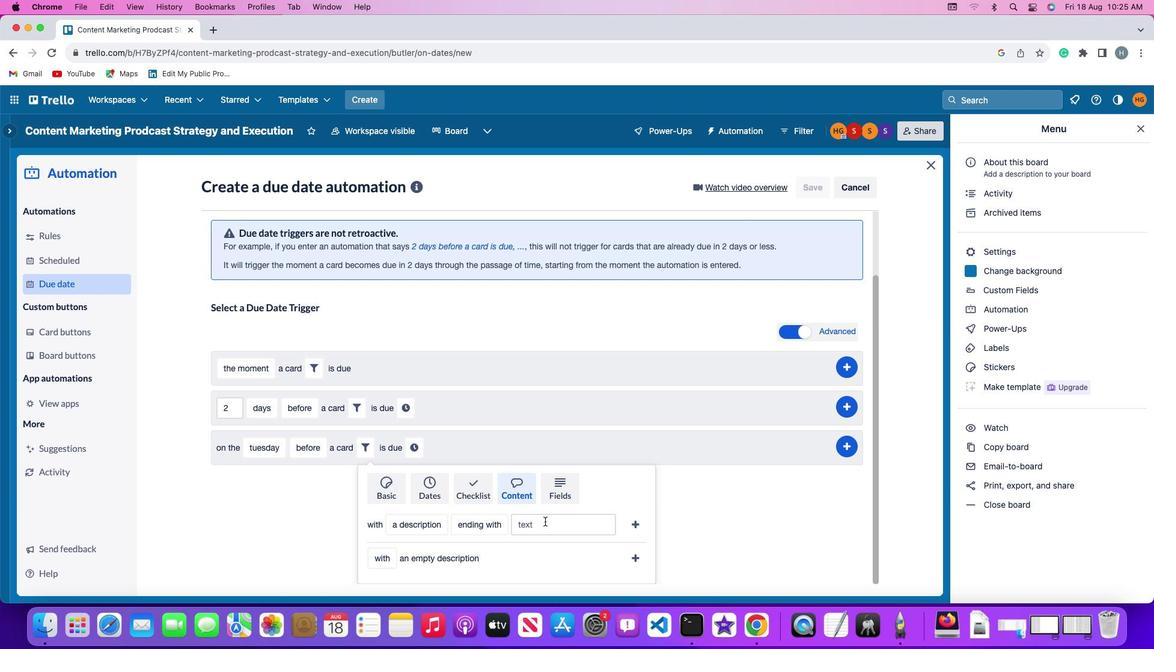 
Action: Mouse pressed left at (545, 522)
Screenshot: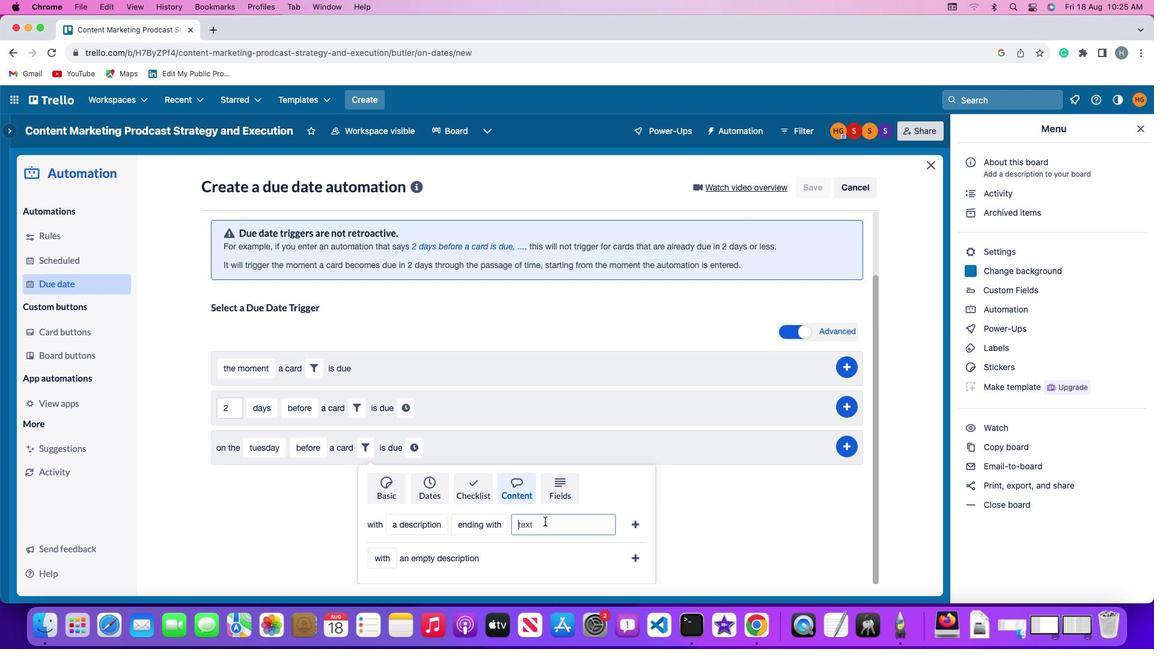 
Action: Mouse moved to (545, 521)
Screenshot: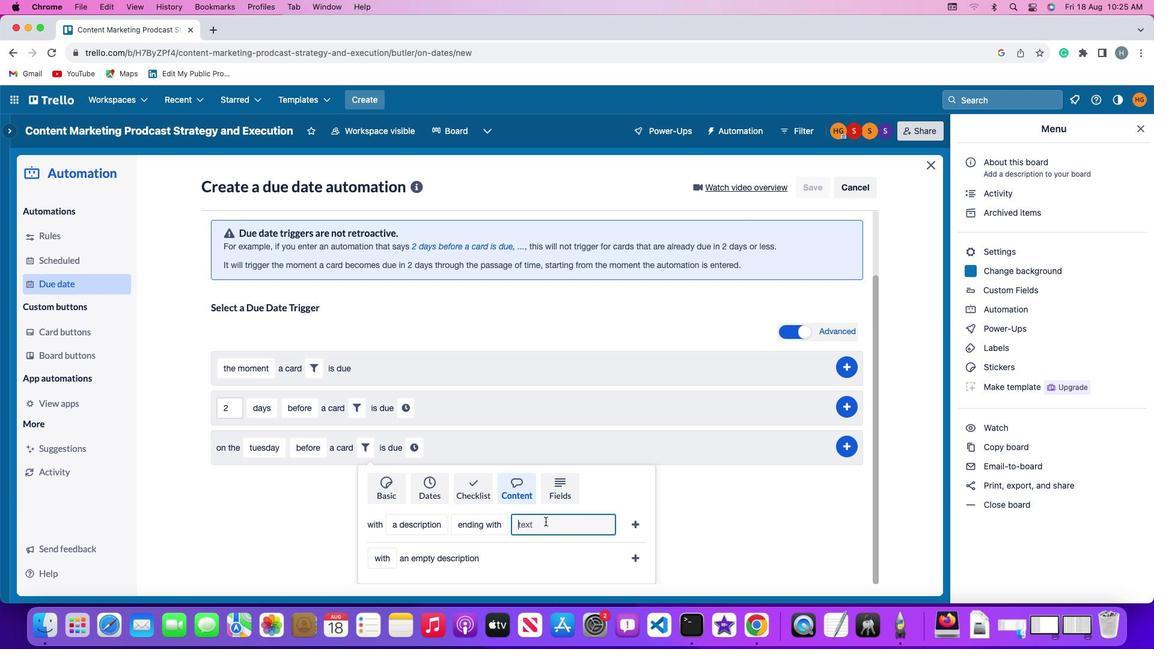 
Action: Key pressed 'r''e''s''u''m''e'
Screenshot: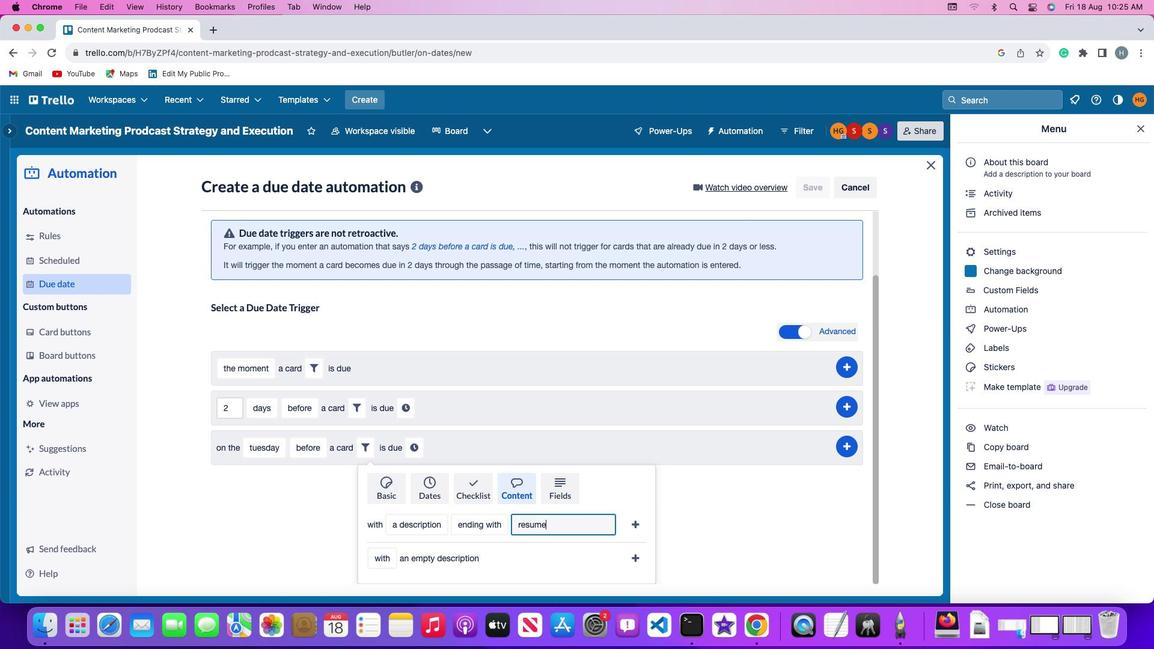 
Action: Mouse moved to (638, 522)
Screenshot: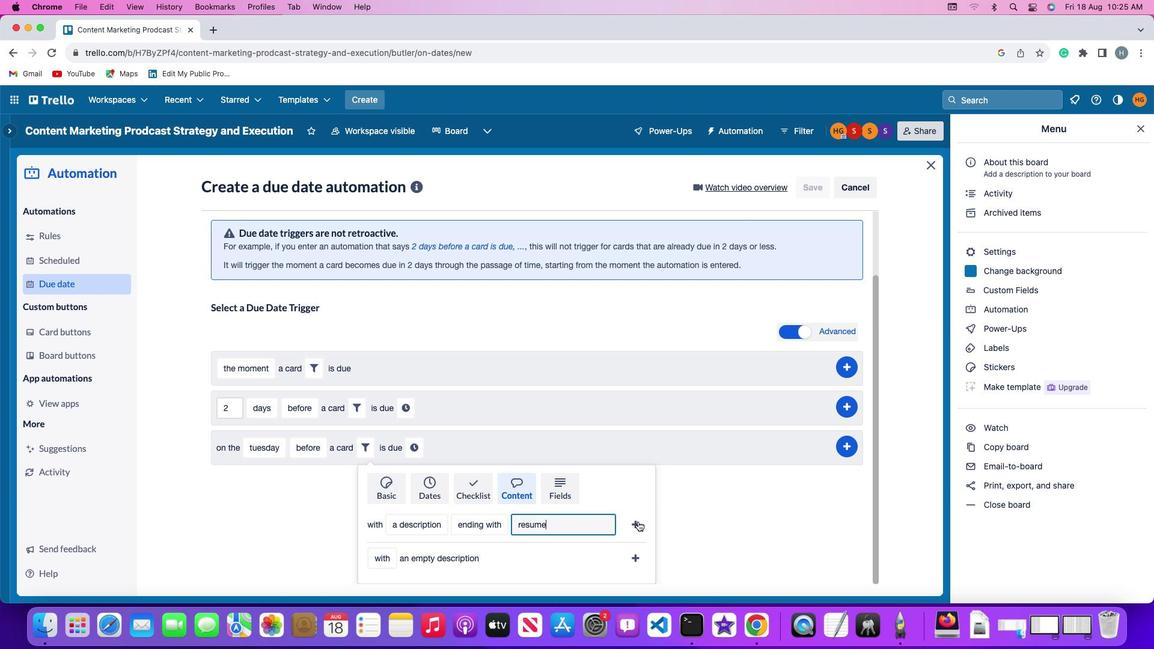 
Action: Mouse pressed left at (638, 522)
Screenshot: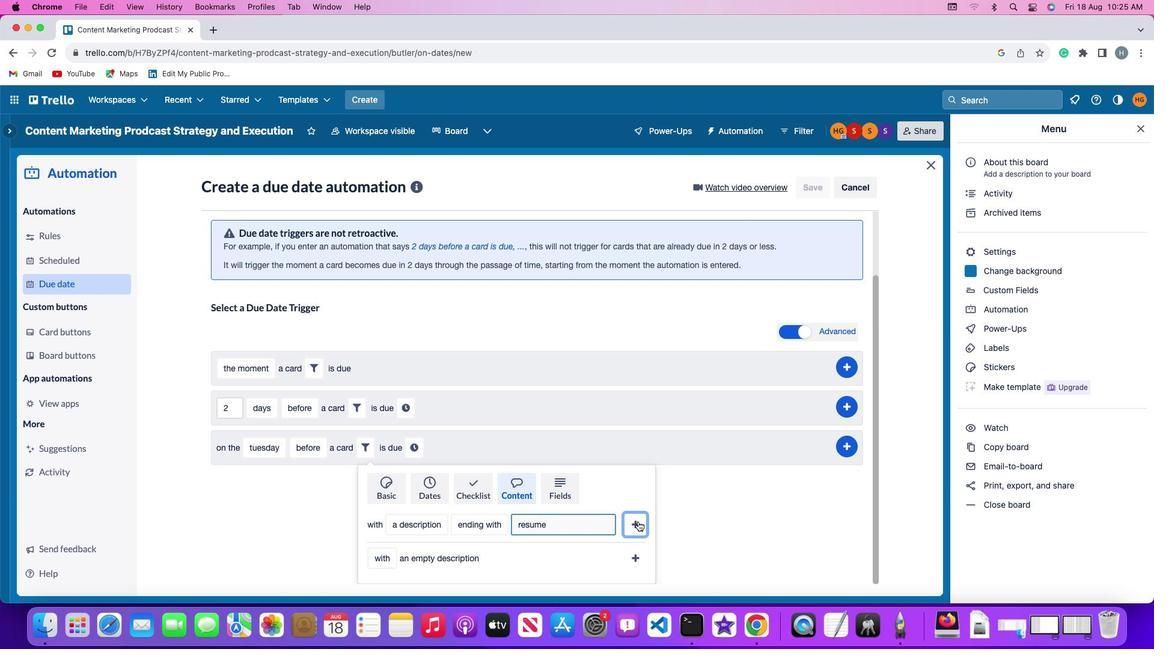 
Action: Mouse moved to (596, 522)
Screenshot: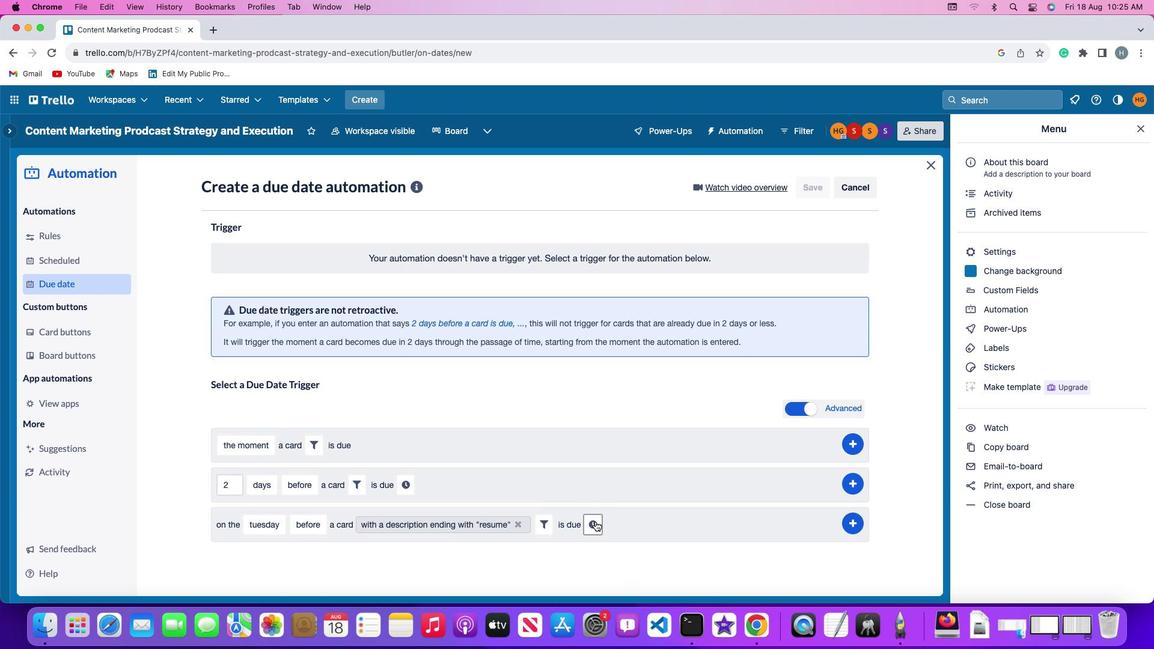 
Action: Mouse pressed left at (596, 522)
Screenshot: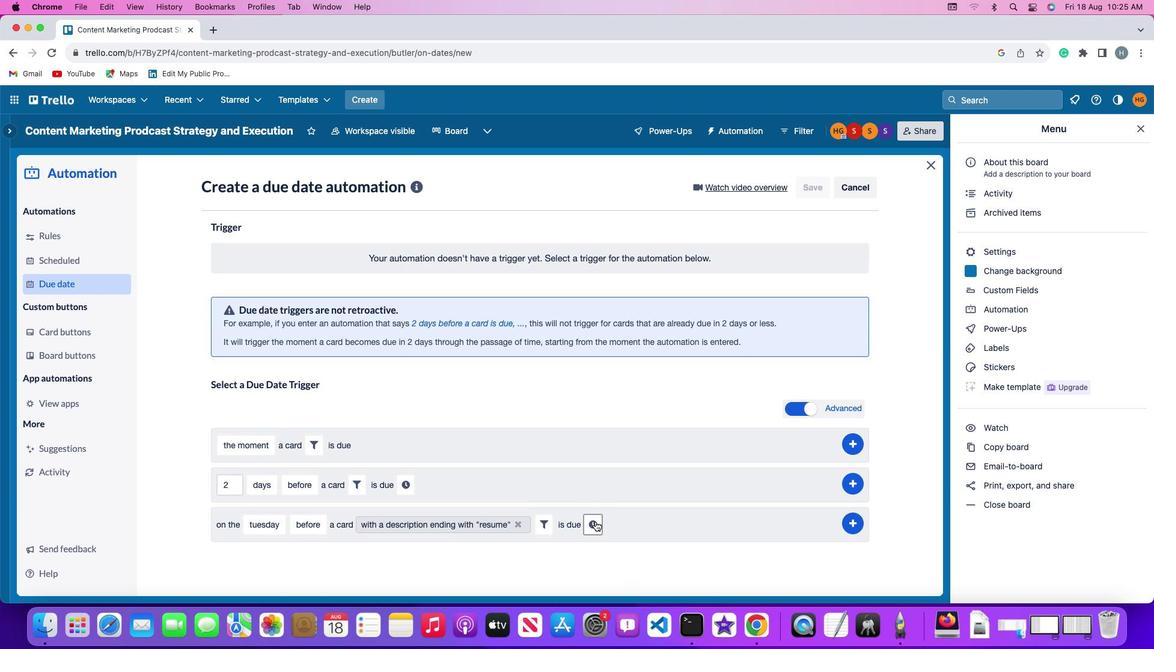 
Action: Mouse moved to (617, 524)
Screenshot: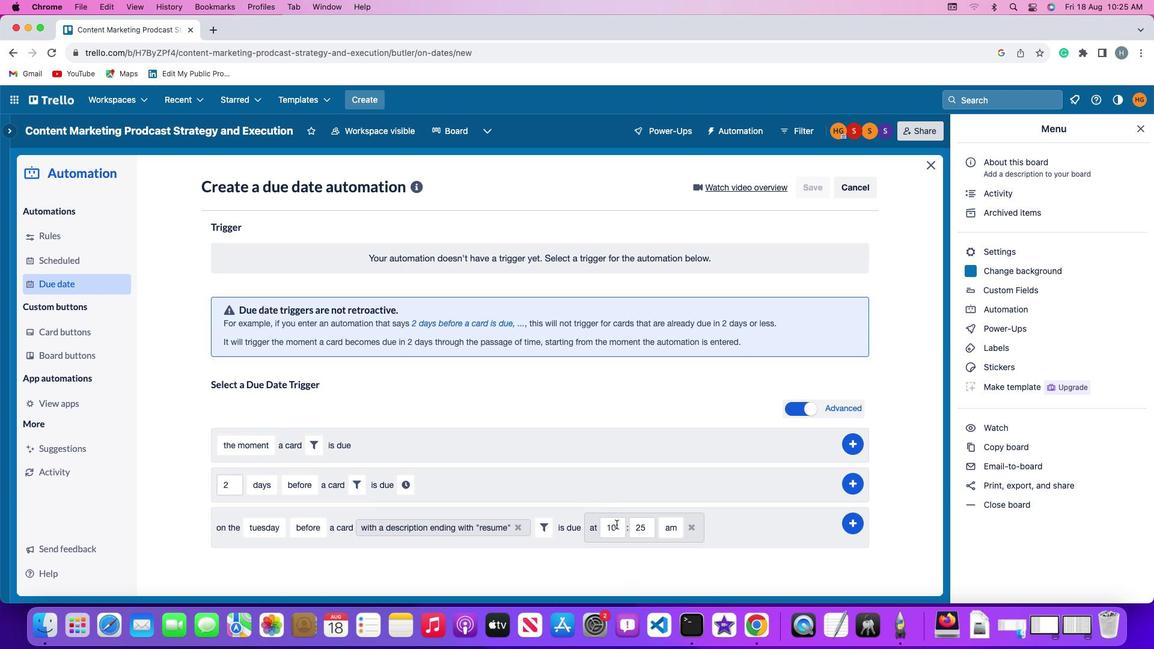 
Action: Mouse pressed left at (617, 524)
Screenshot: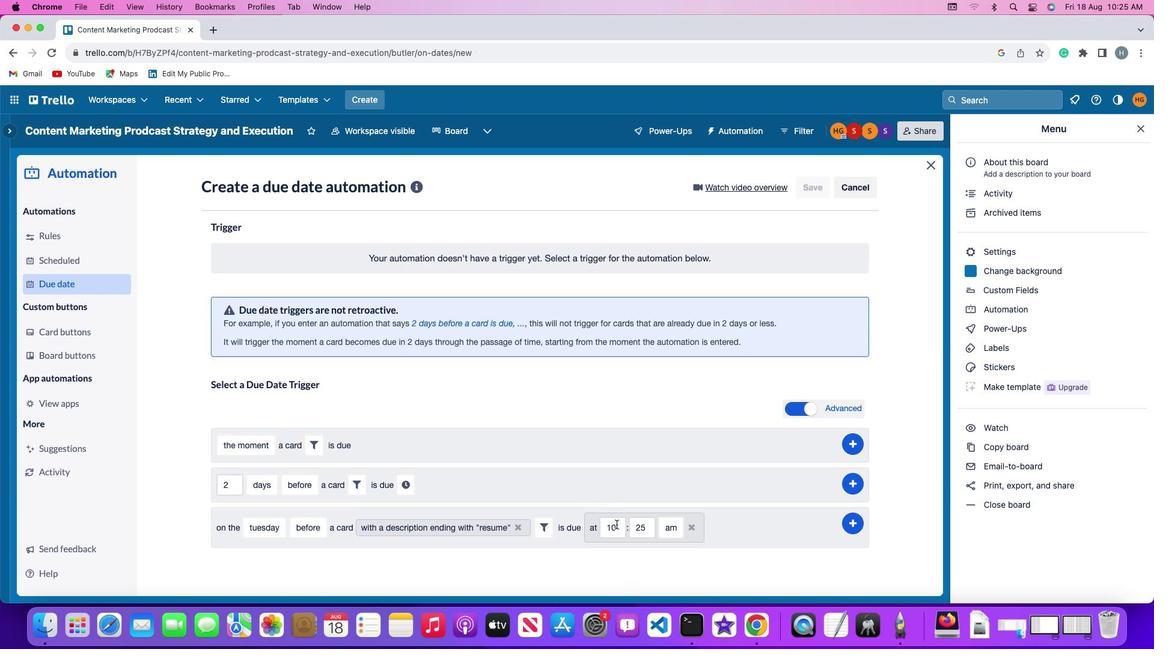 
Action: Mouse moved to (620, 522)
Screenshot: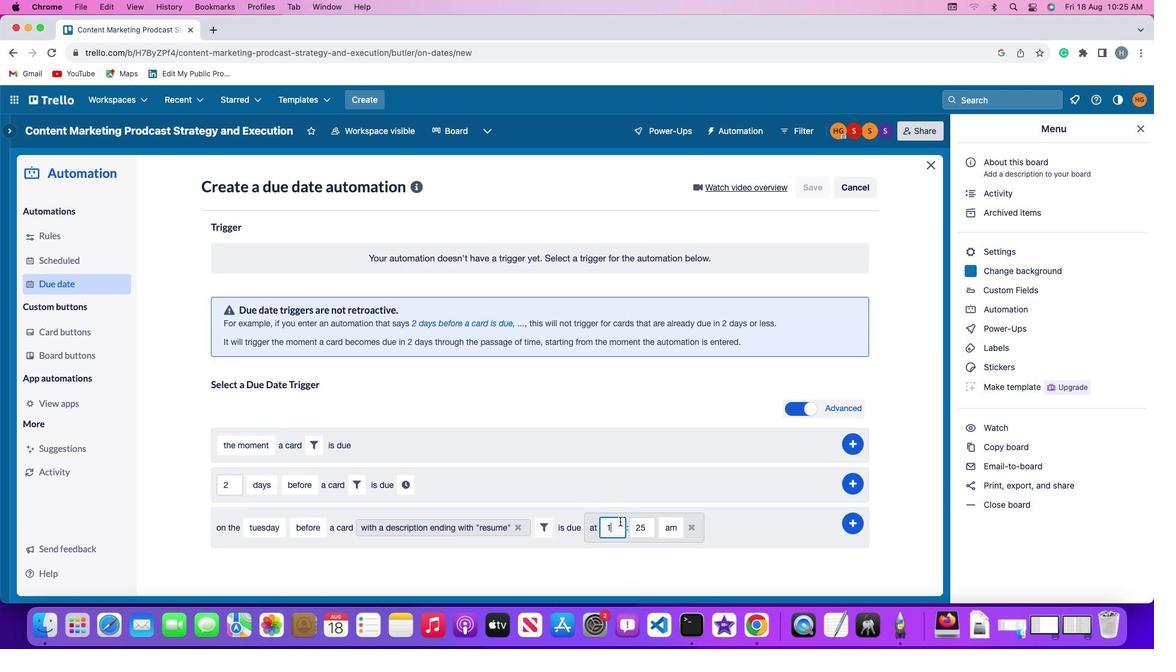 
Action: Key pressed Key.backspace
Screenshot: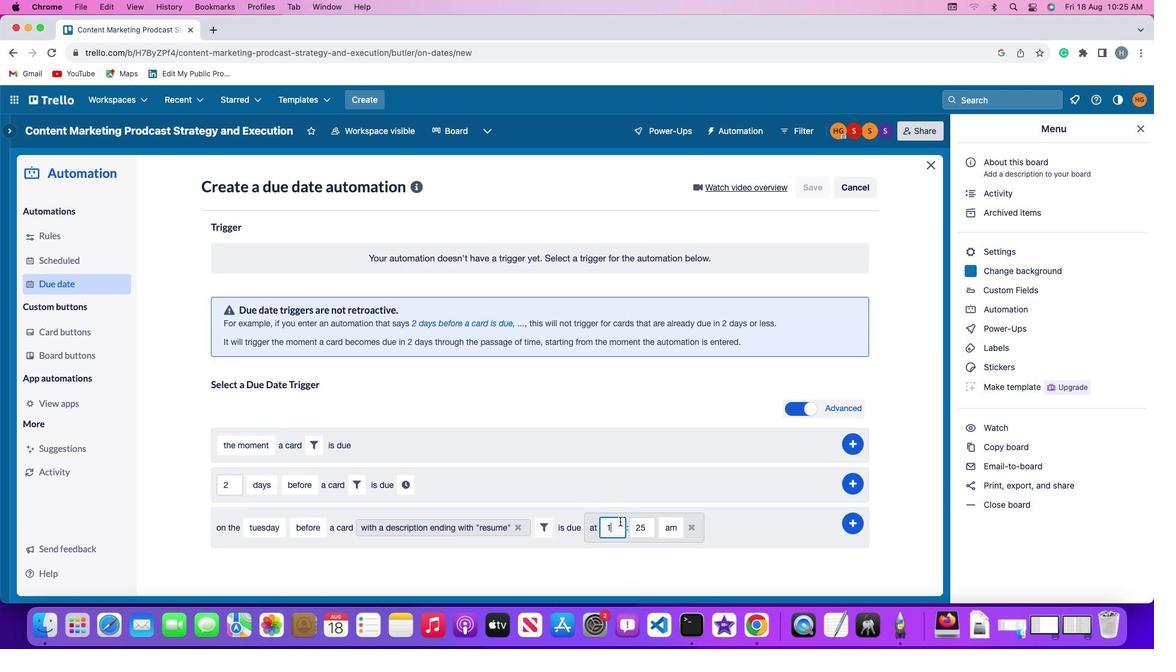 
Action: Mouse moved to (620, 522)
Screenshot: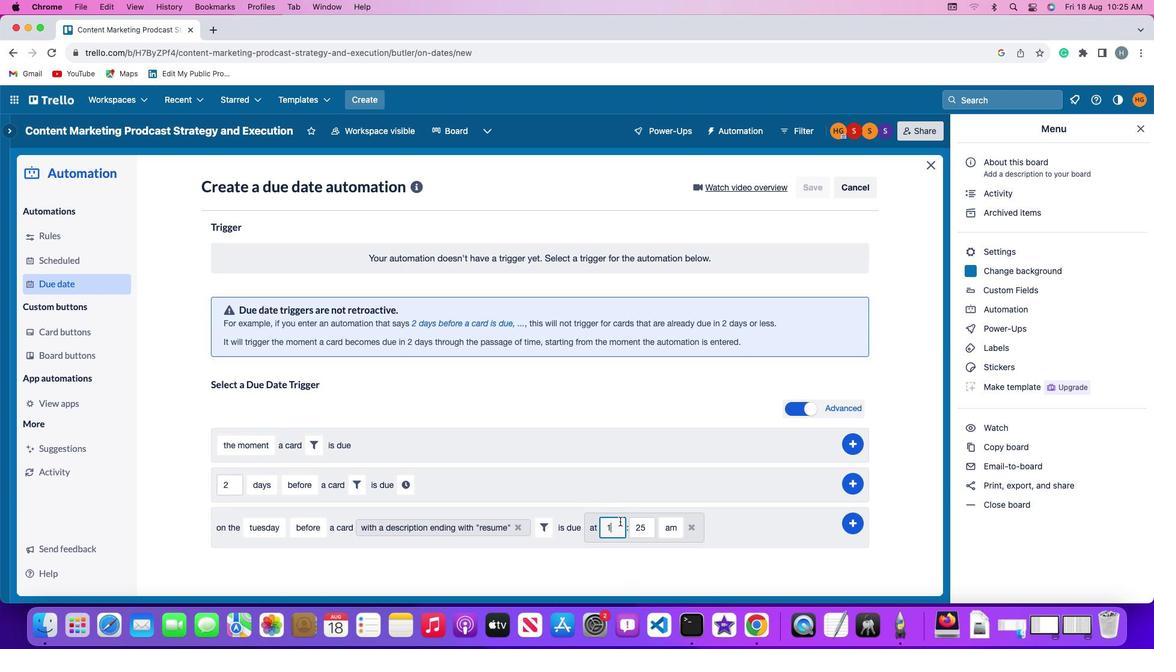 
Action: Key pressed '1'
Screenshot: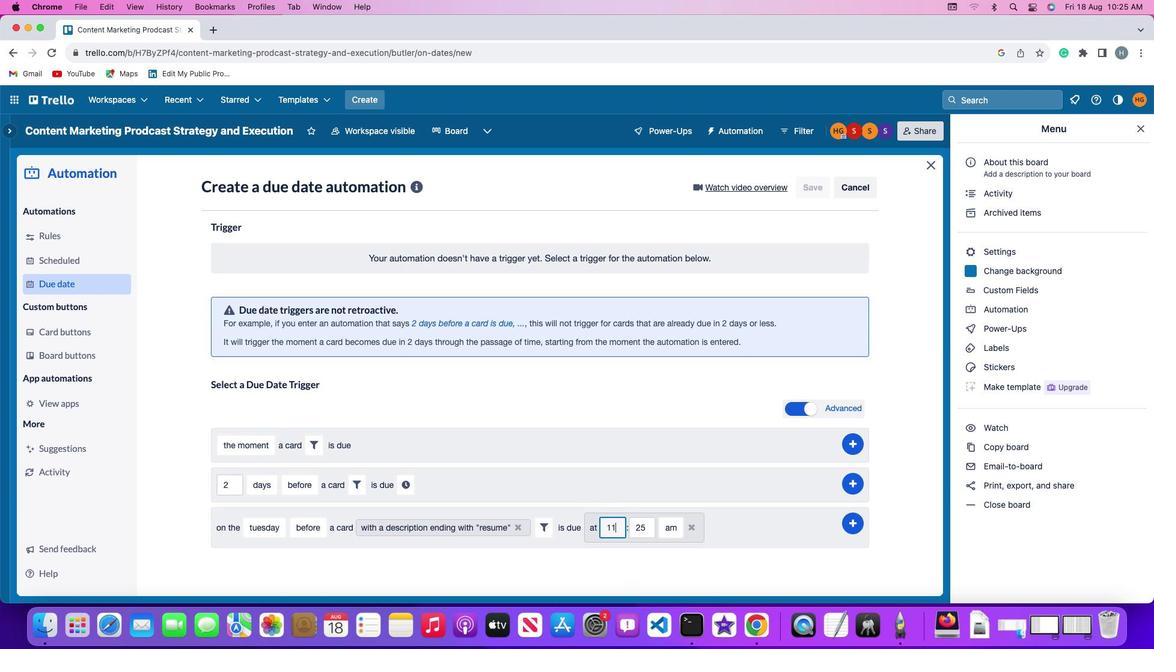 
Action: Mouse moved to (649, 528)
Screenshot: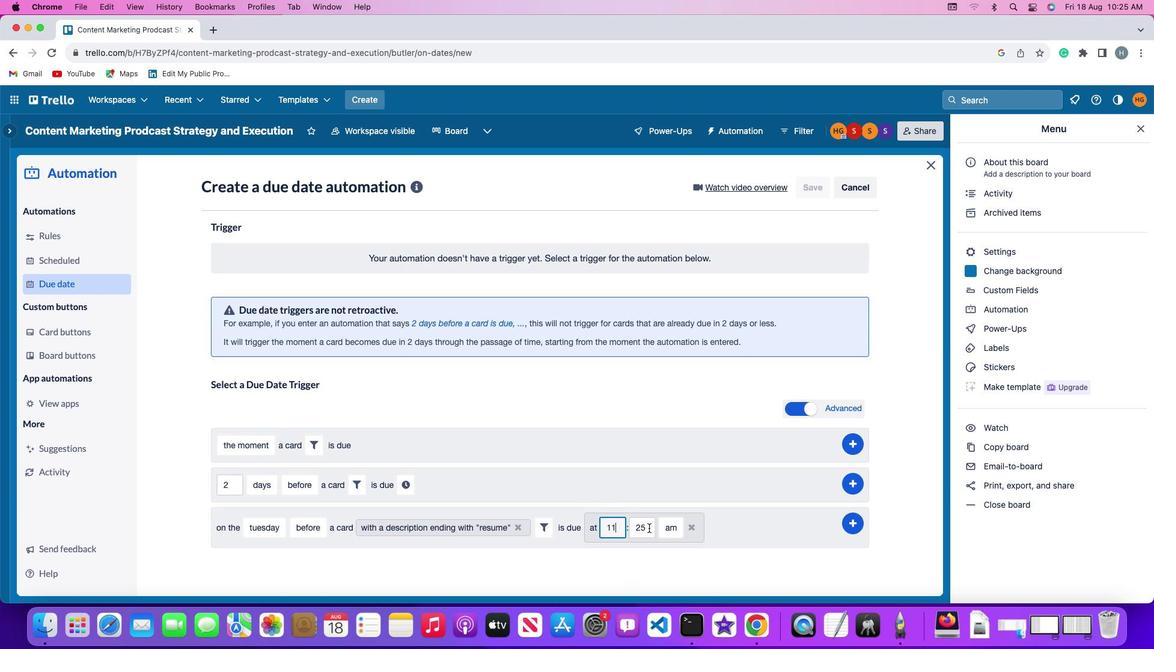
Action: Mouse pressed left at (649, 528)
Screenshot: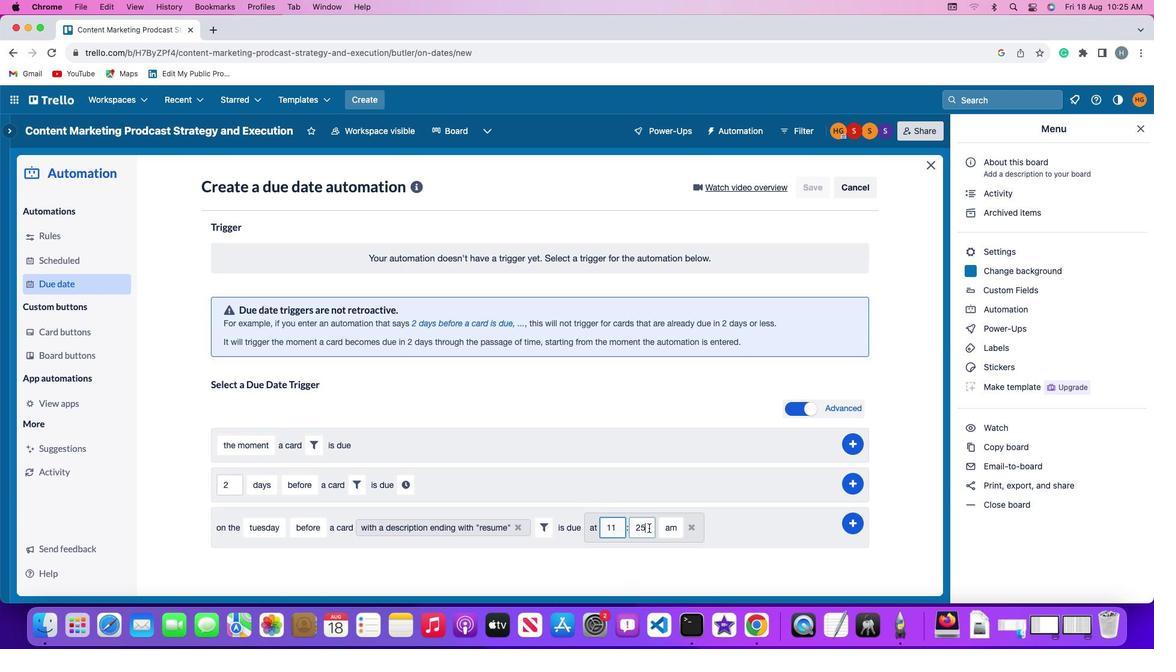 
Action: Mouse moved to (648, 526)
Screenshot: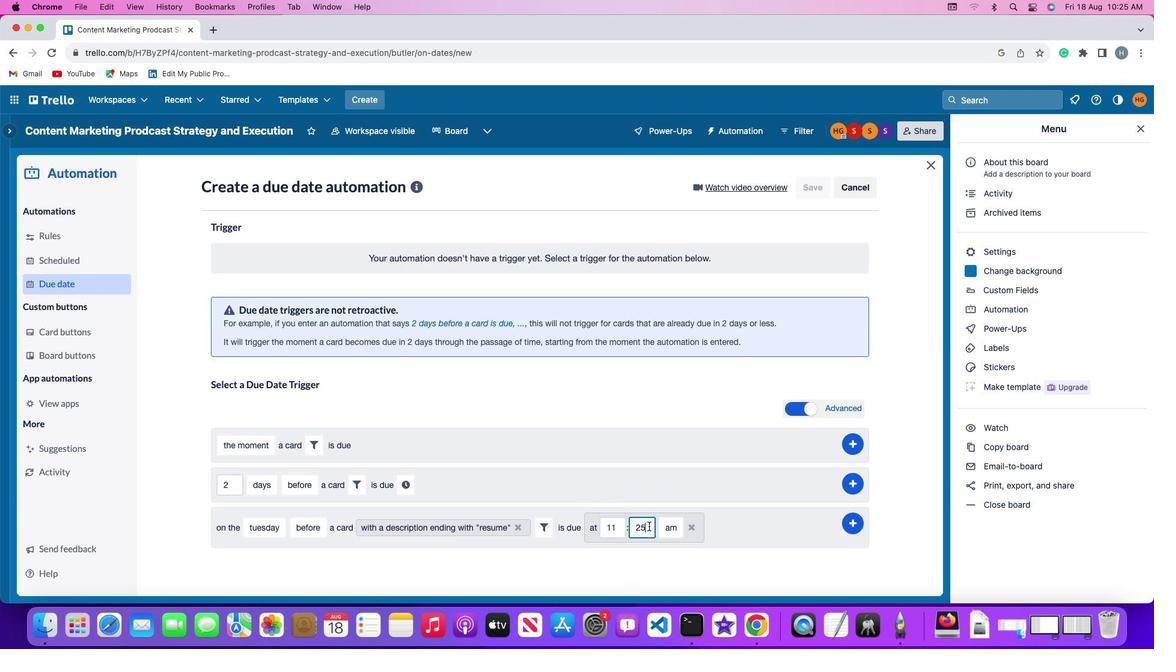 
Action: Key pressed Key.backspaceKey.backspace'0''0'
Screenshot: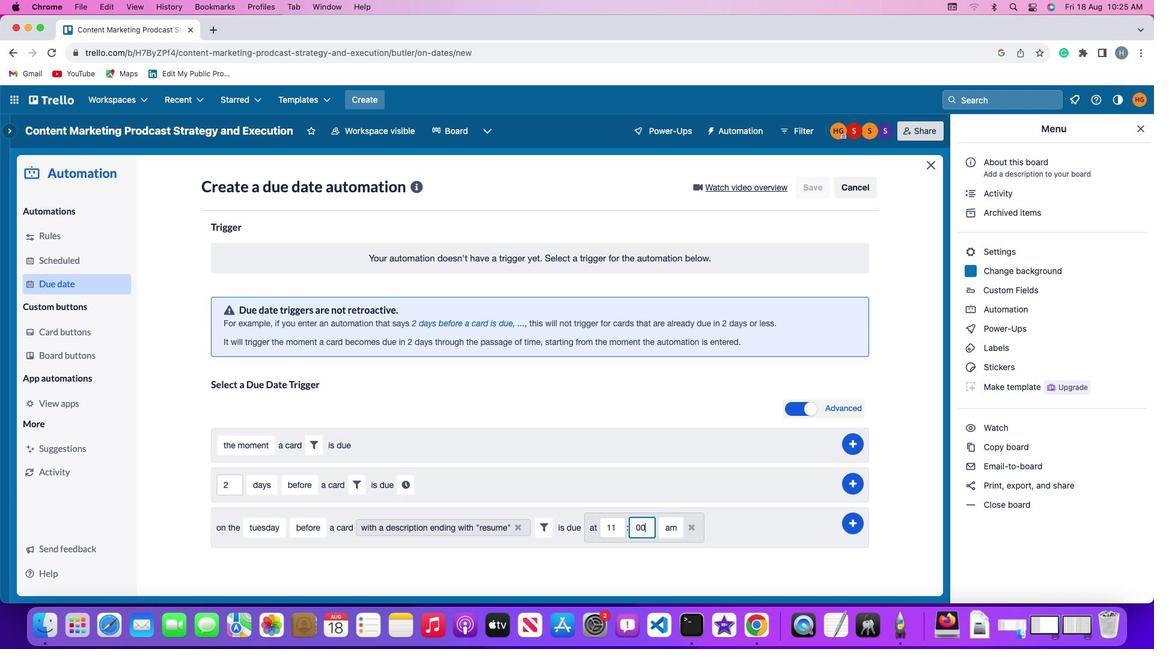 
Action: Mouse moved to (674, 527)
Screenshot: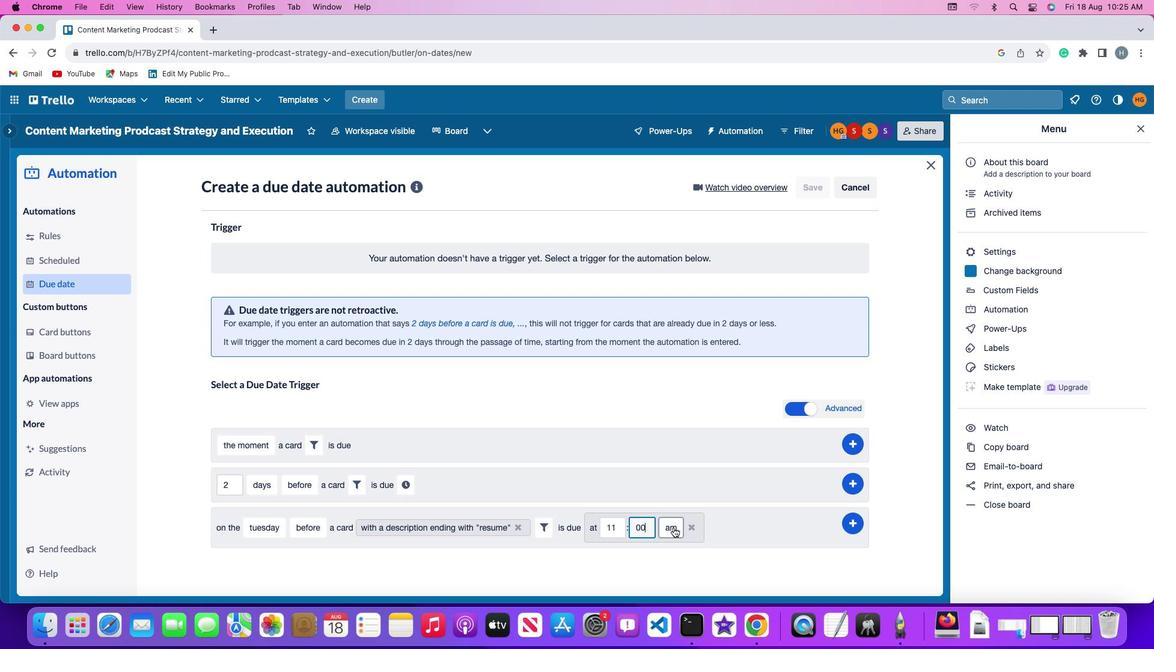 
Action: Mouse pressed left at (674, 527)
Screenshot: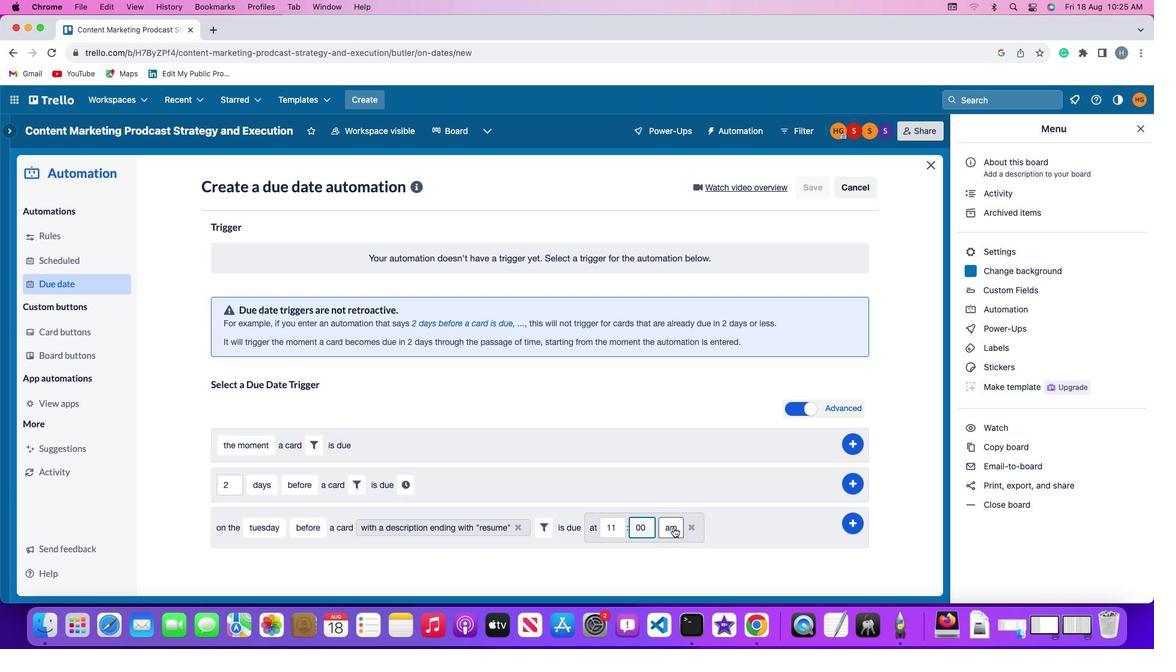 
Action: Mouse moved to (670, 551)
Screenshot: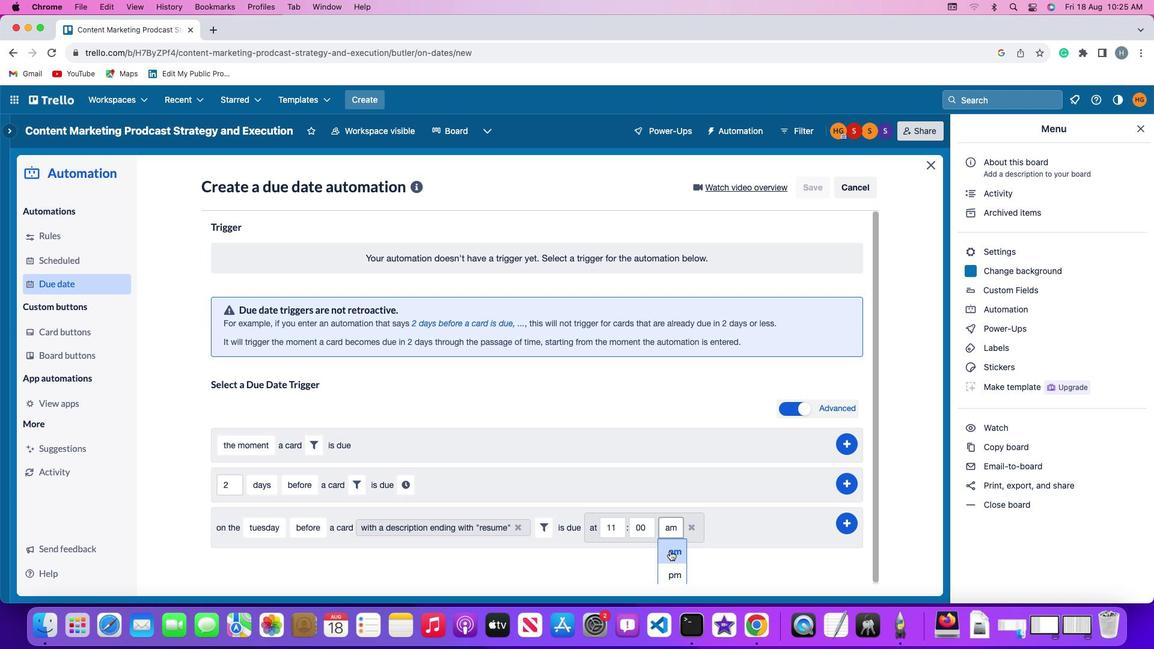 
Action: Mouse pressed left at (670, 551)
Screenshot: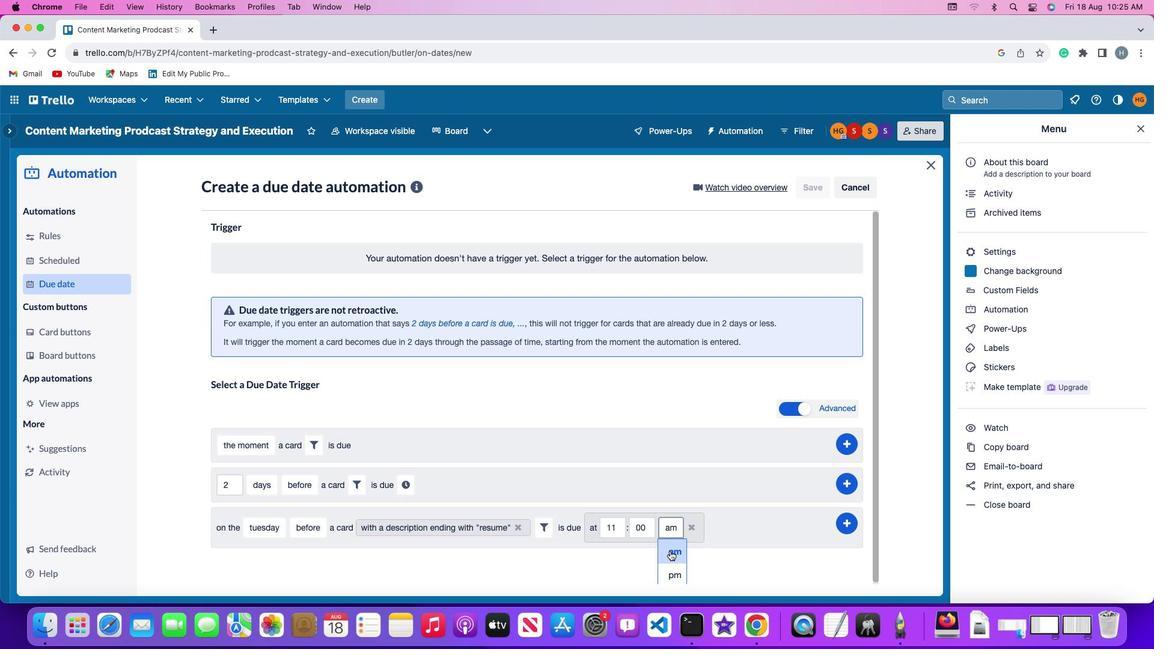
Action: Mouse moved to (857, 521)
Screenshot: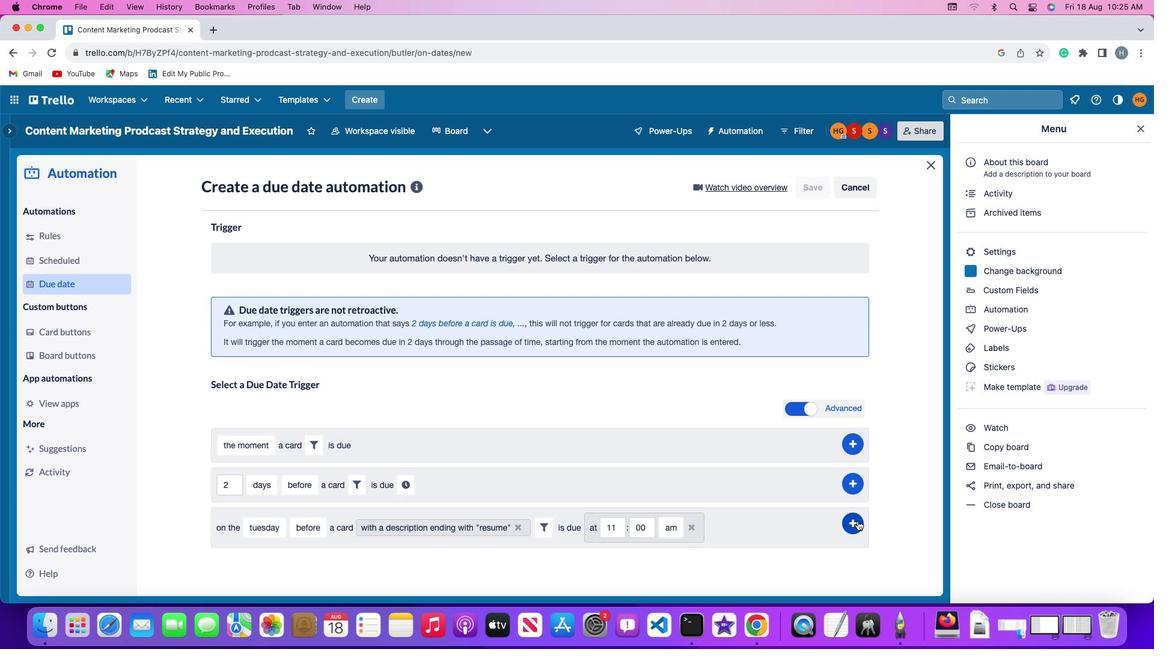 
Action: Mouse pressed left at (857, 521)
Screenshot: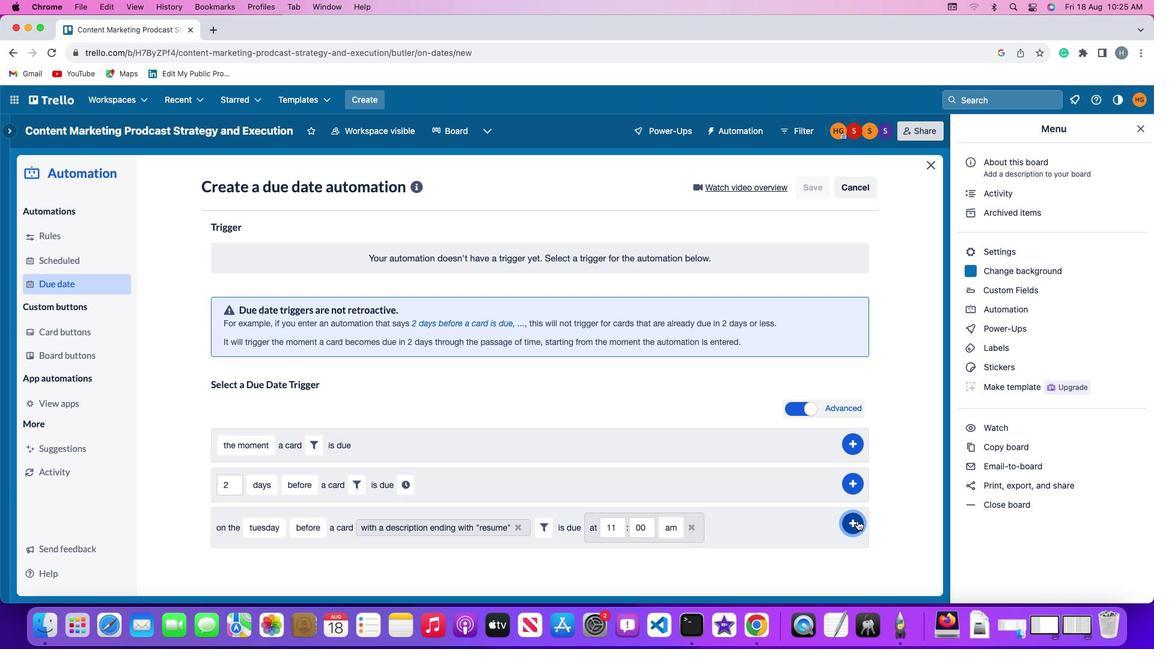 
Action: Mouse moved to (904, 442)
Screenshot: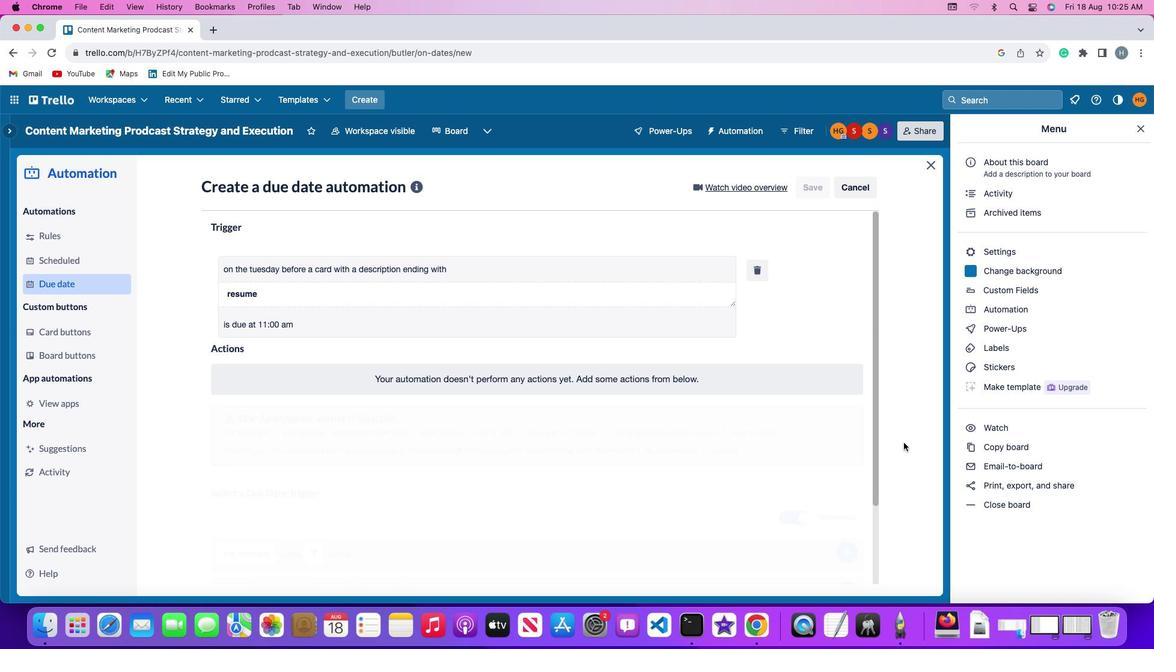 
